 Task: Open Card Law Enforcement Conference Review in Board Product Marketing Plan Development to Workspace Cybersecurity Services and add a team member Softage.1@softage.net, a label Purple, a checklist Solidity Programming, an attachment from your google drive, a color Purple and finally, add a card description 'Conduct customer research for new customer support improvements' and a comment 'This task presents an opportunity to build strong relationships with our stakeholders and earn their trust.'. Add a start date 'Jan 05, 1900' with a due date 'Jan 12, 1900'
Action: Mouse moved to (928, 511)
Screenshot: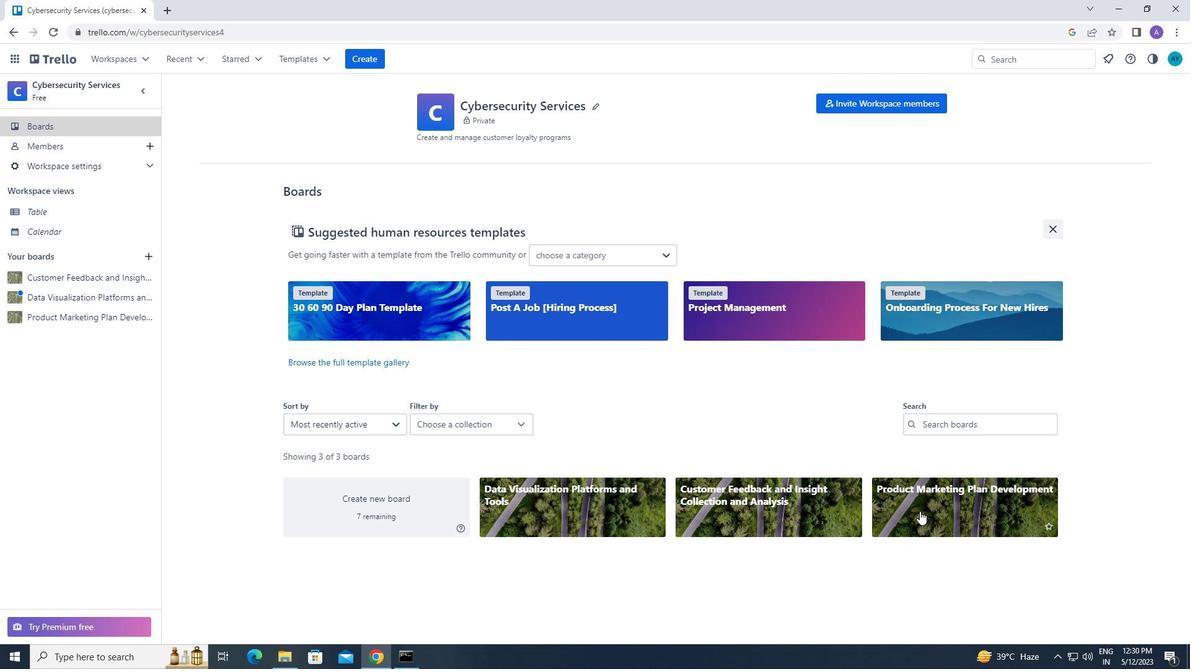 
Action: Mouse pressed left at (928, 511)
Screenshot: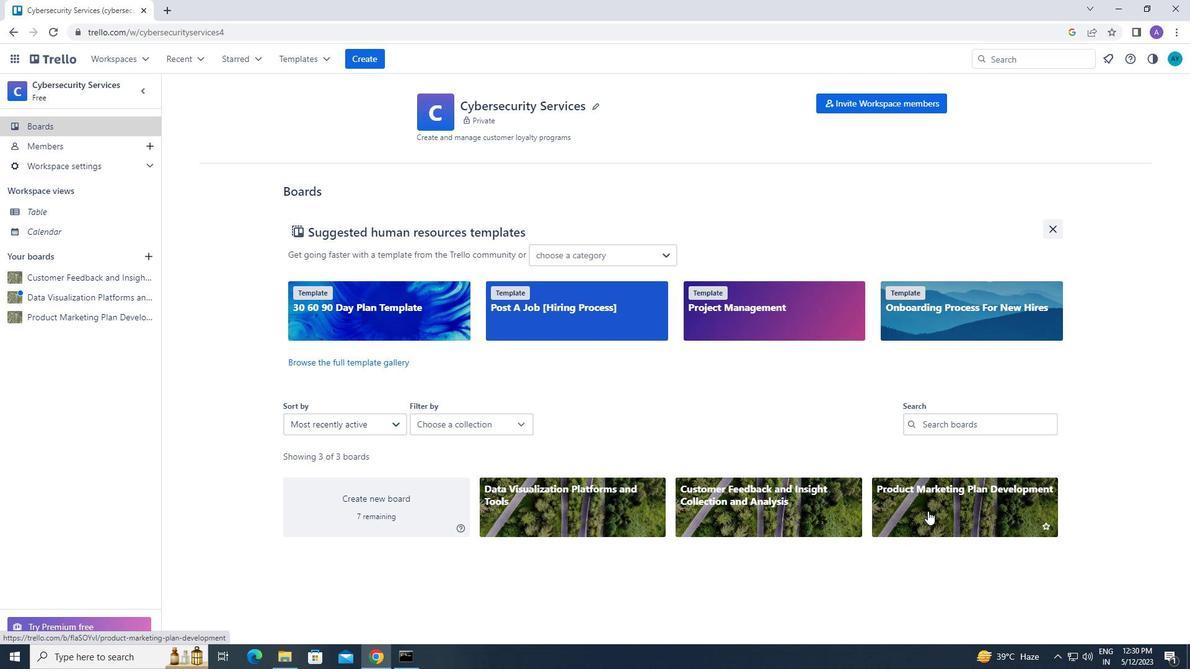 
Action: Mouse moved to (472, 157)
Screenshot: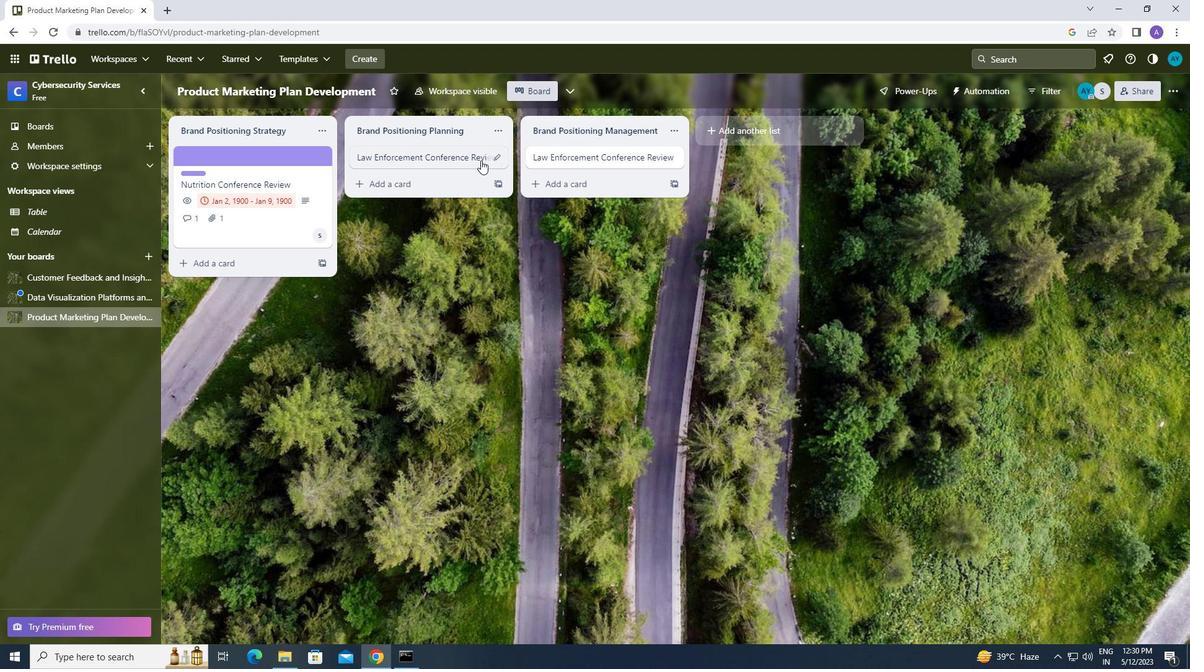 
Action: Mouse pressed left at (472, 157)
Screenshot: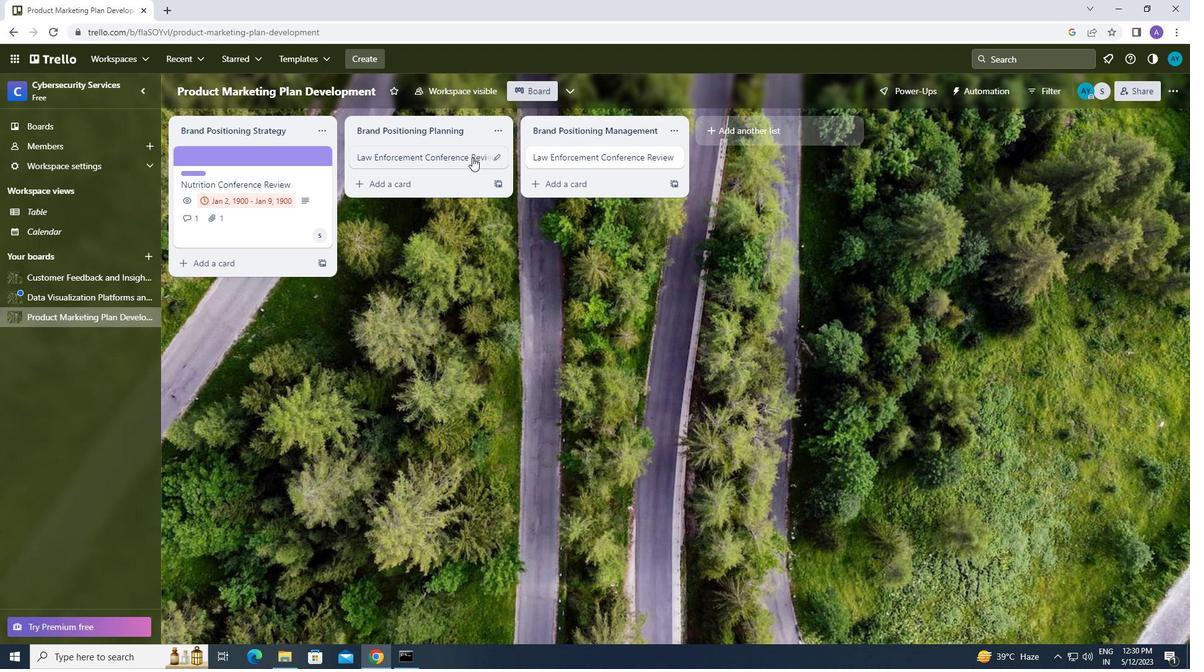 
Action: Mouse moved to (744, 199)
Screenshot: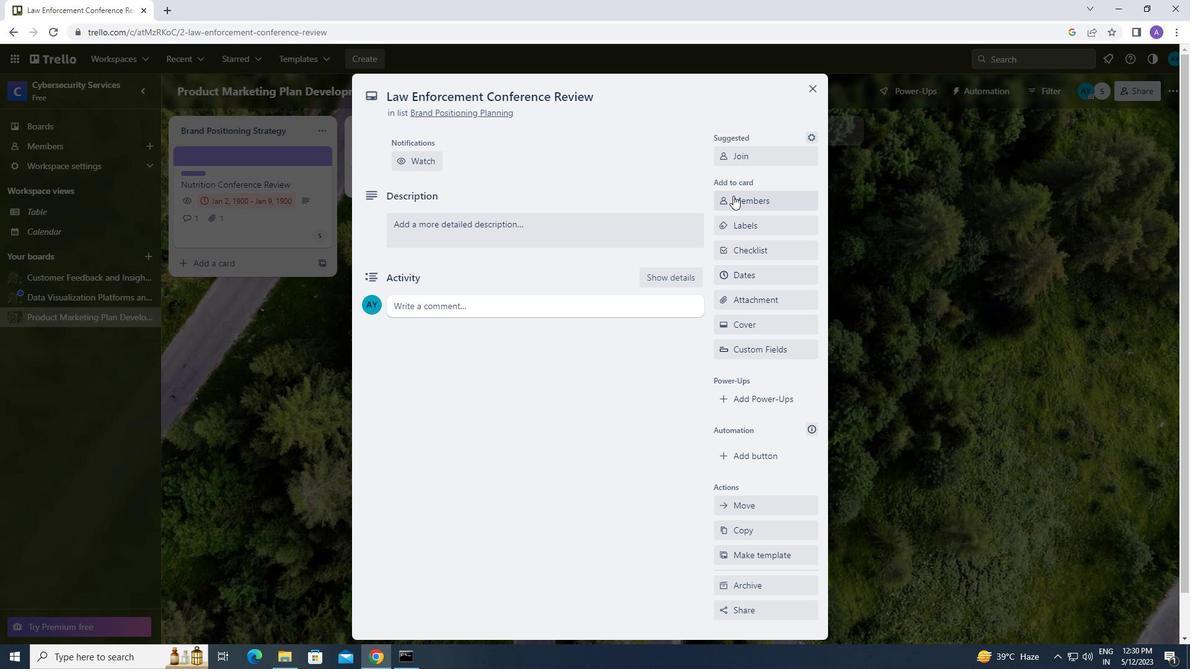 
Action: Mouse pressed left at (744, 199)
Screenshot: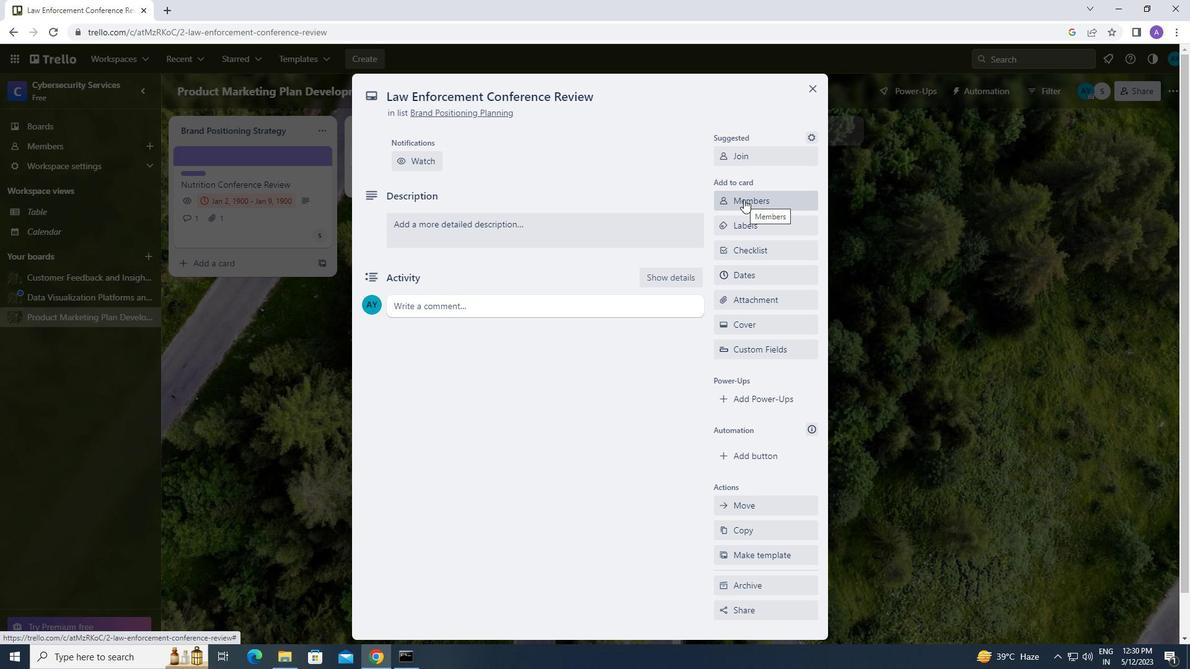 
Action: Mouse moved to (761, 259)
Screenshot: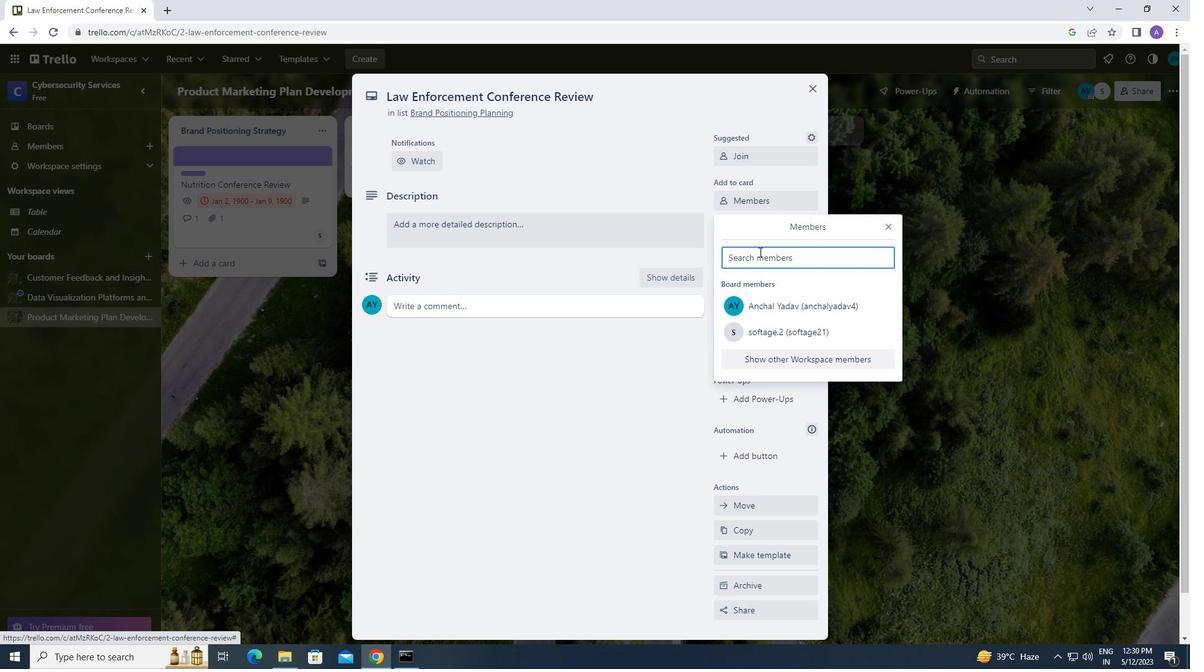 
Action: Mouse pressed left at (761, 259)
Screenshot: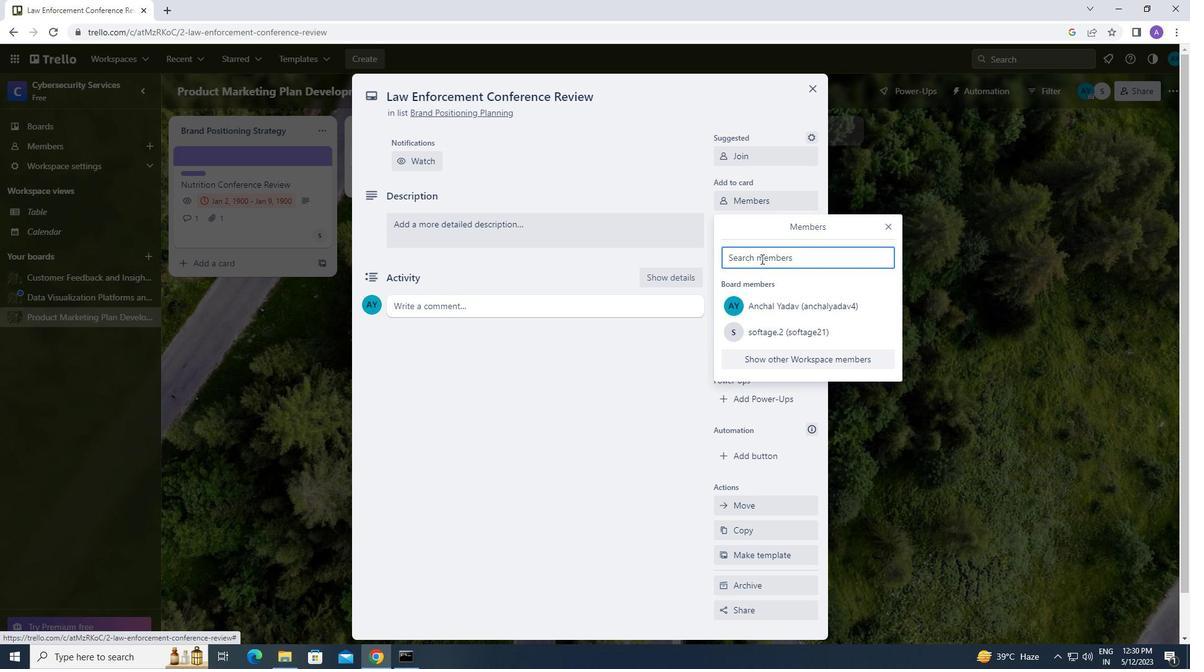 
Action: Key pressed <Key.caps_lock>s<Key.caps_lock>oftage.1<Key.shift_r>@softage.net
Screenshot: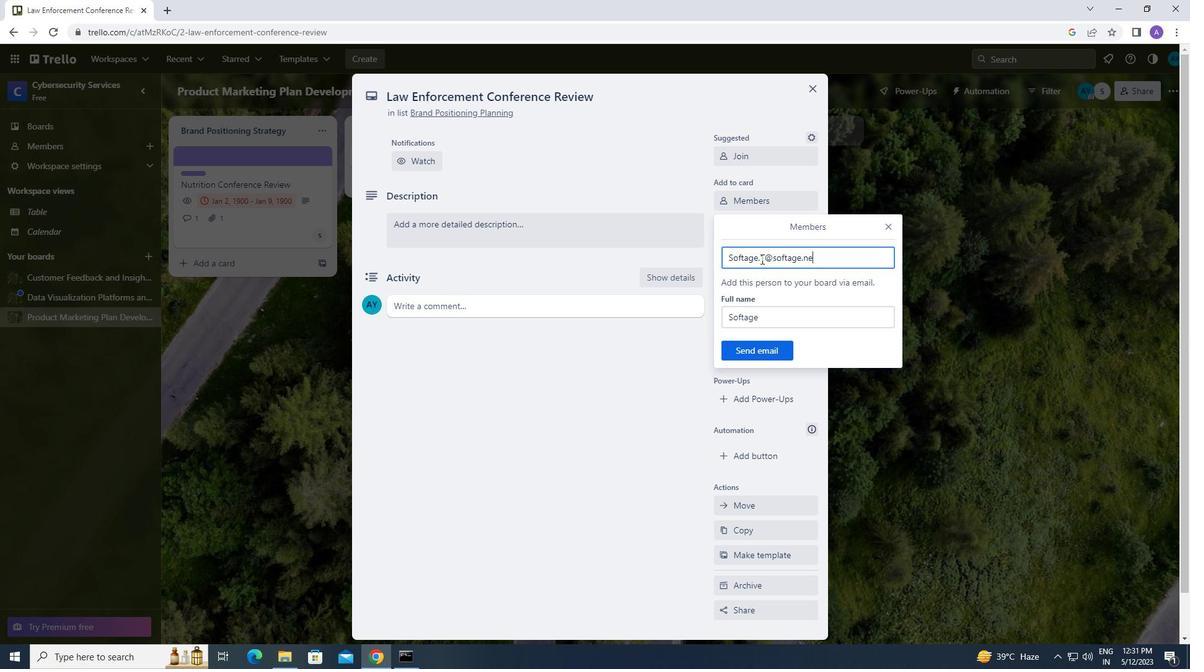 
Action: Mouse moved to (772, 351)
Screenshot: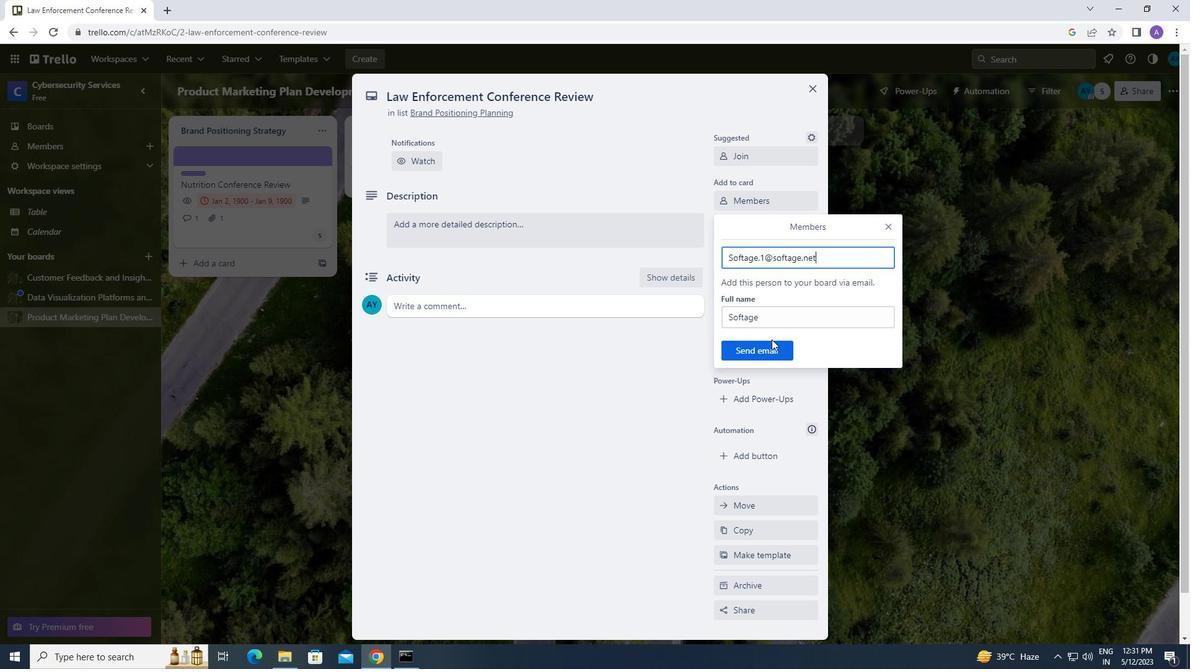 
Action: Mouse pressed left at (772, 351)
Screenshot: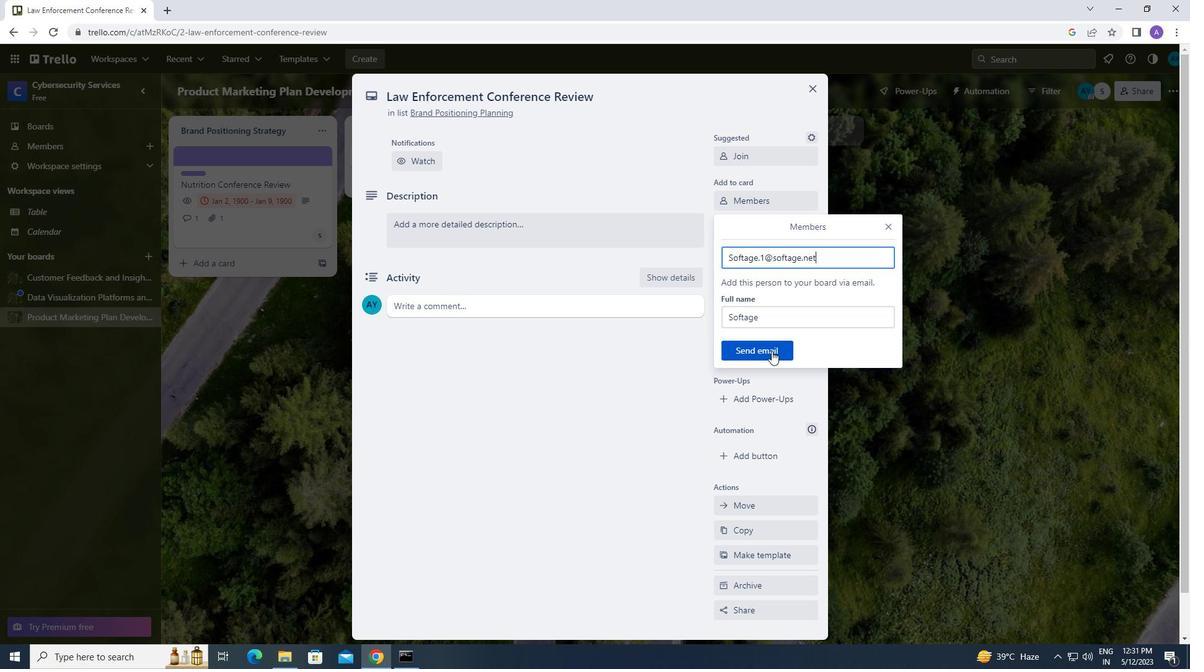 
Action: Mouse moved to (759, 352)
Screenshot: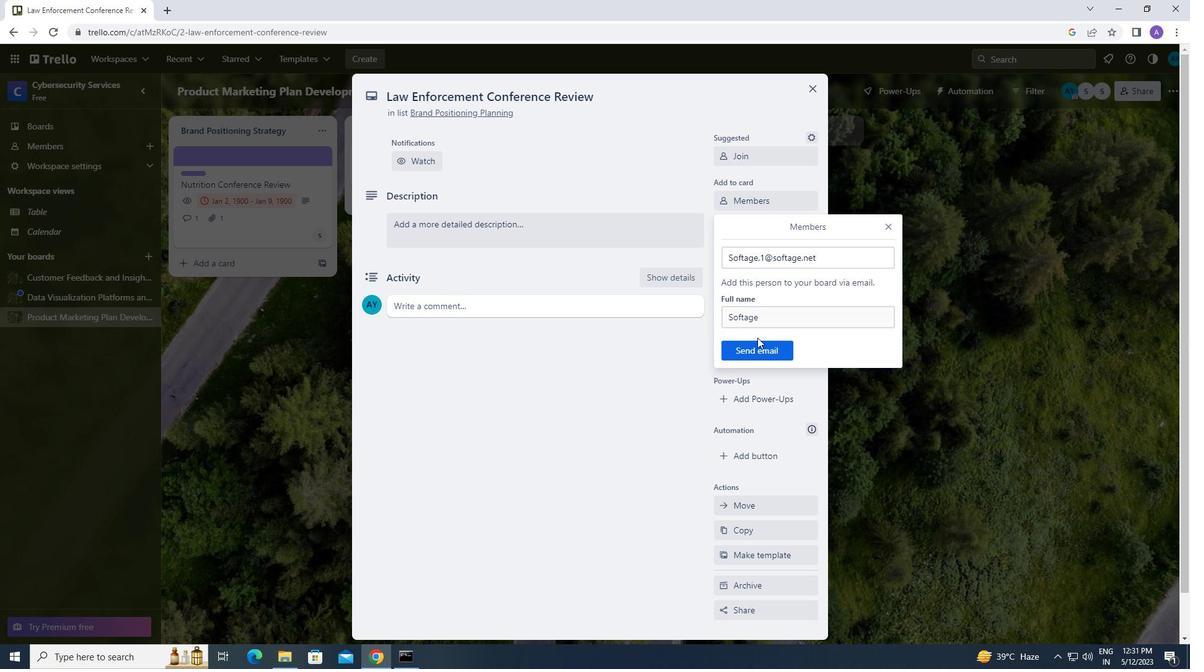 
Action: Mouse pressed left at (759, 352)
Screenshot: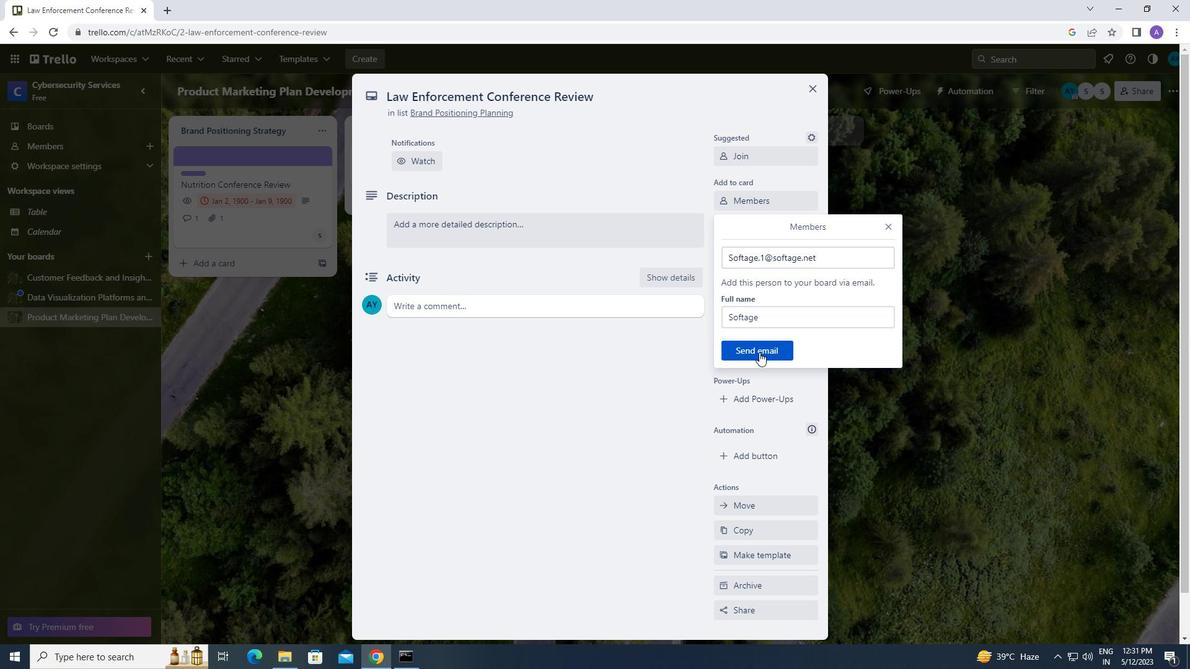 
Action: Mouse moved to (751, 220)
Screenshot: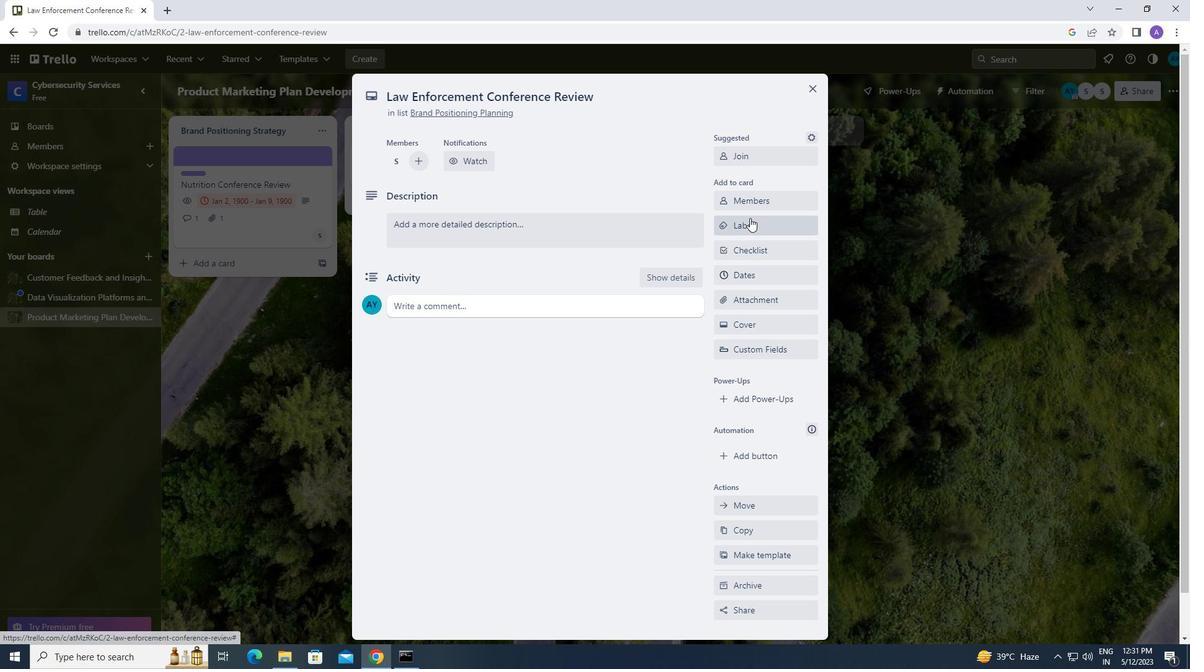 
Action: Mouse pressed left at (751, 220)
Screenshot: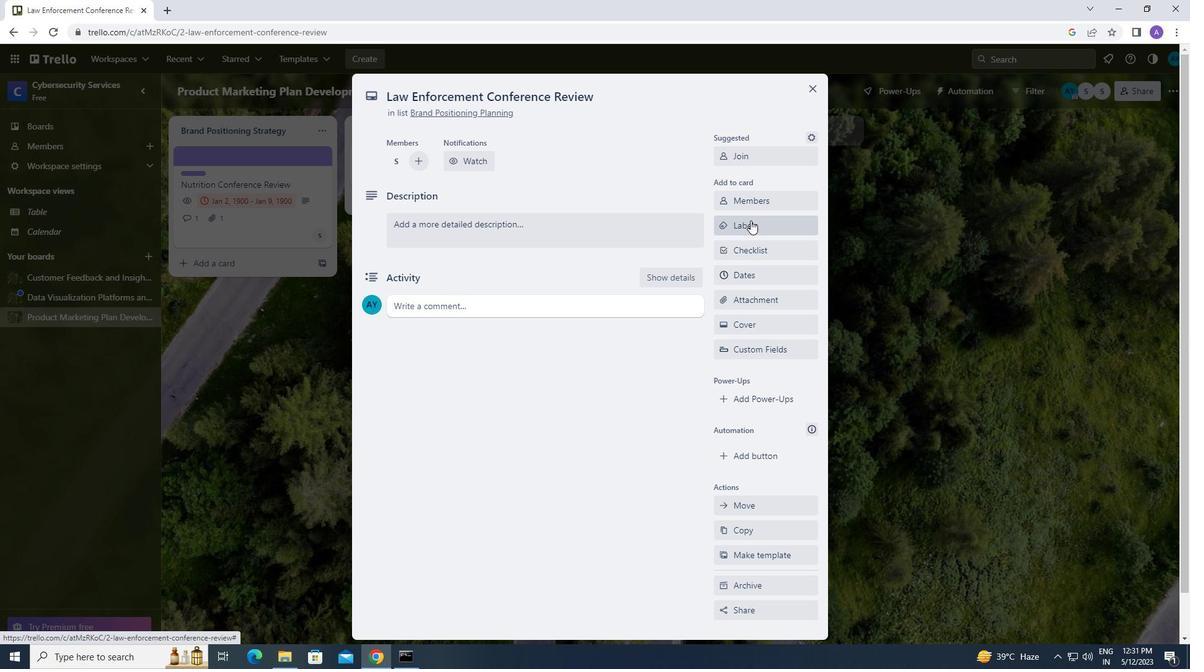 
Action: Mouse moved to (806, 465)
Screenshot: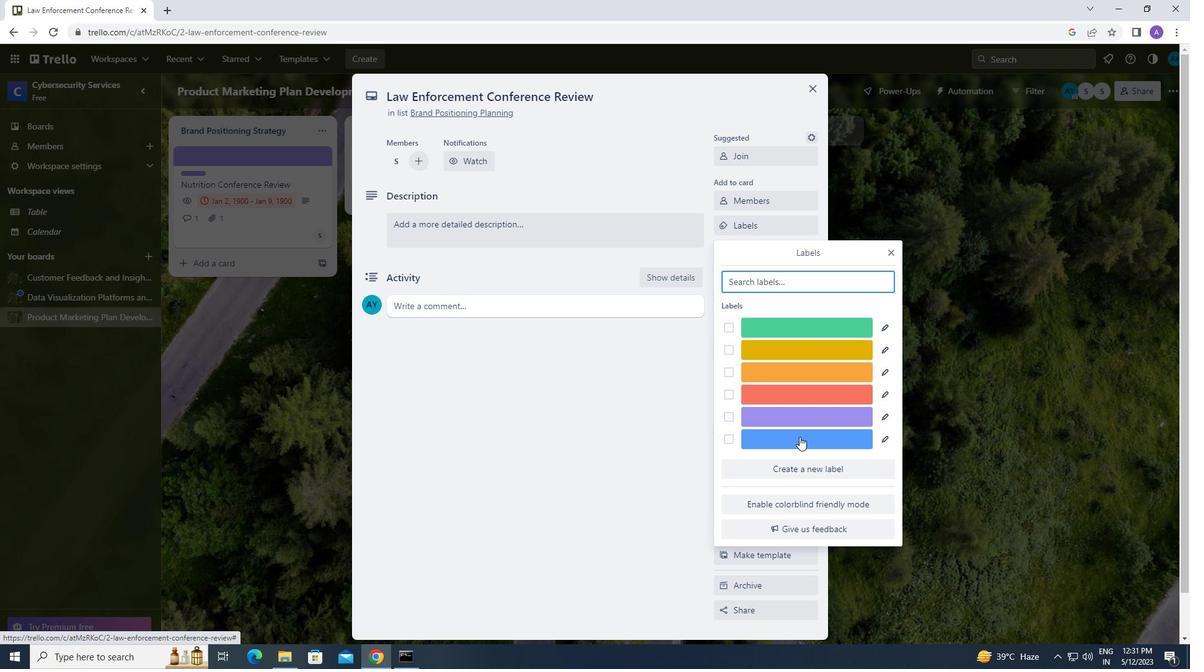 
Action: Mouse pressed left at (806, 465)
Screenshot: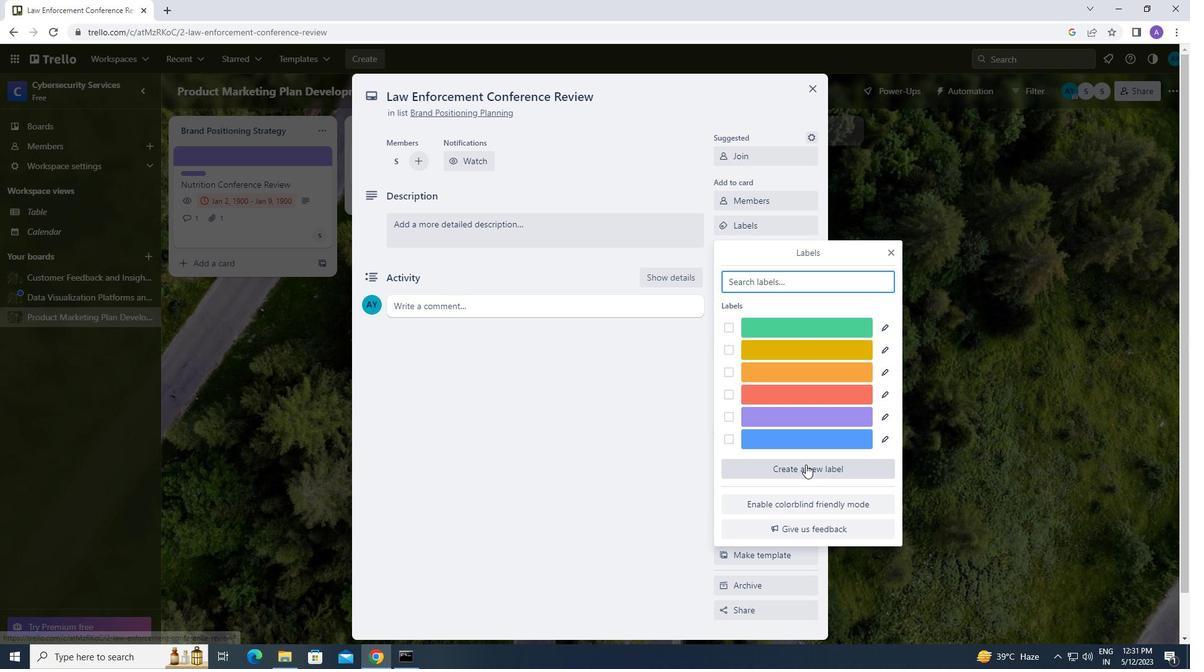 
Action: Mouse moved to (885, 433)
Screenshot: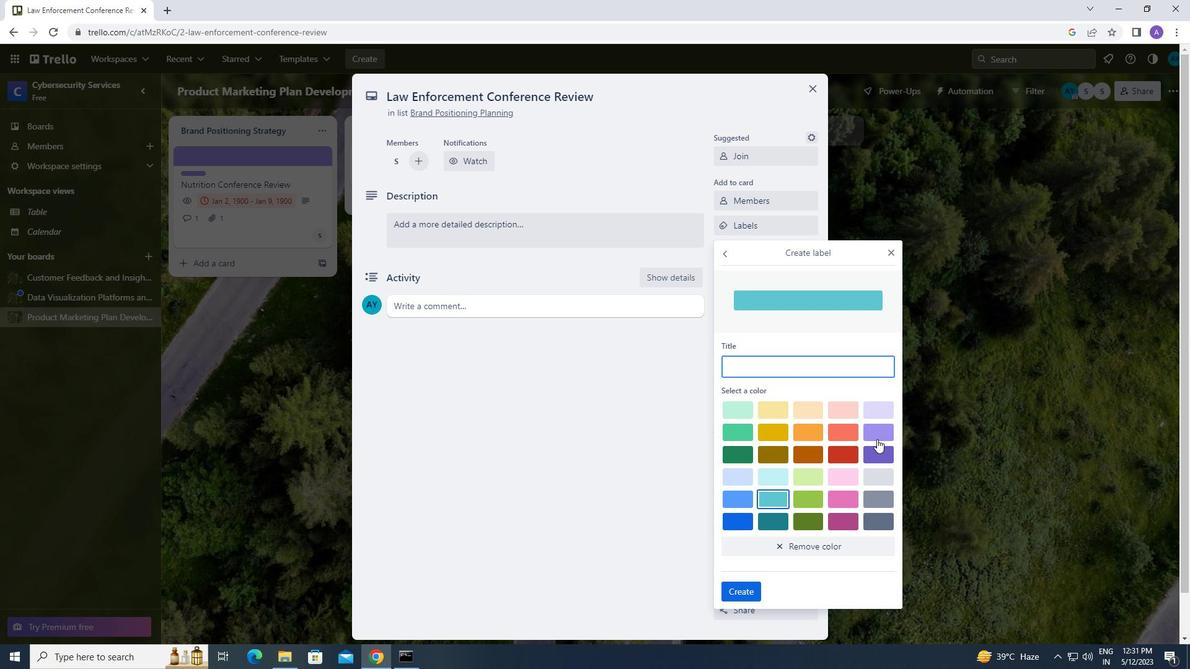 
Action: Mouse pressed left at (885, 433)
Screenshot: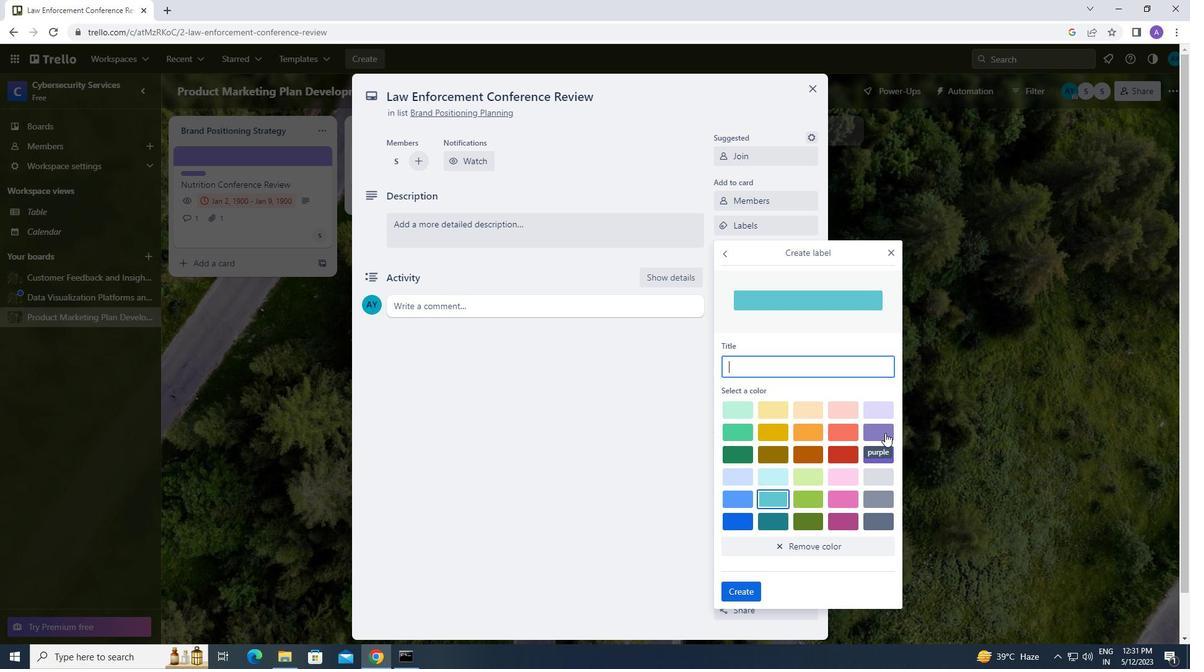 
Action: Mouse moved to (742, 588)
Screenshot: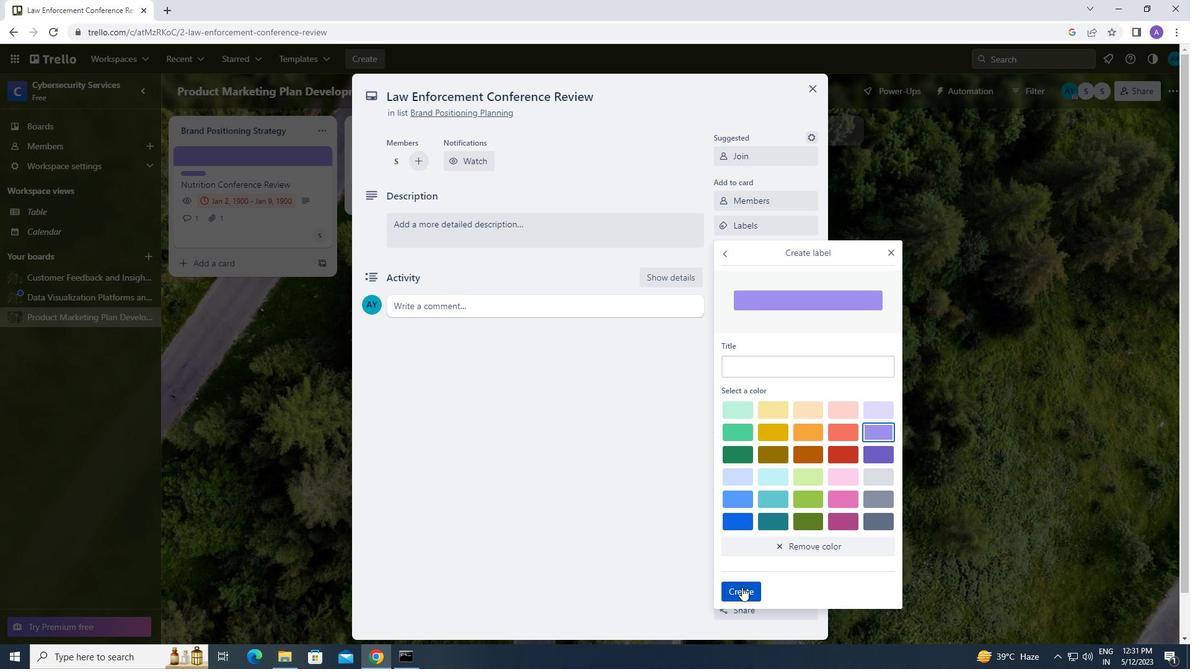 
Action: Mouse pressed left at (742, 588)
Screenshot: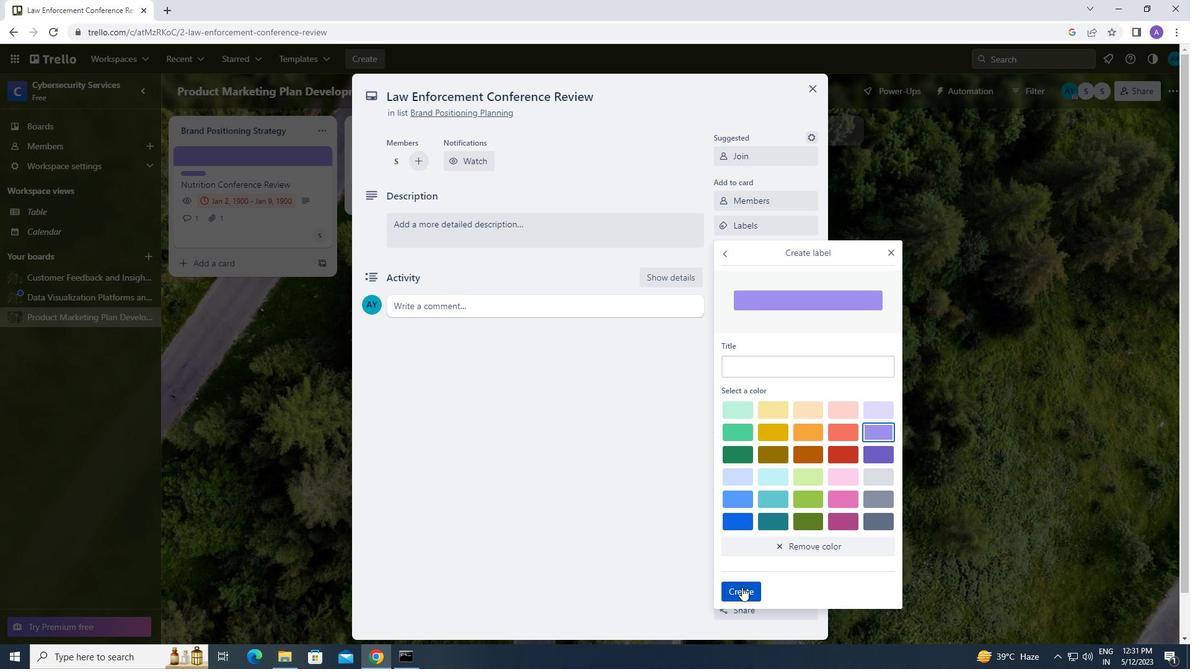 
Action: Mouse moved to (894, 252)
Screenshot: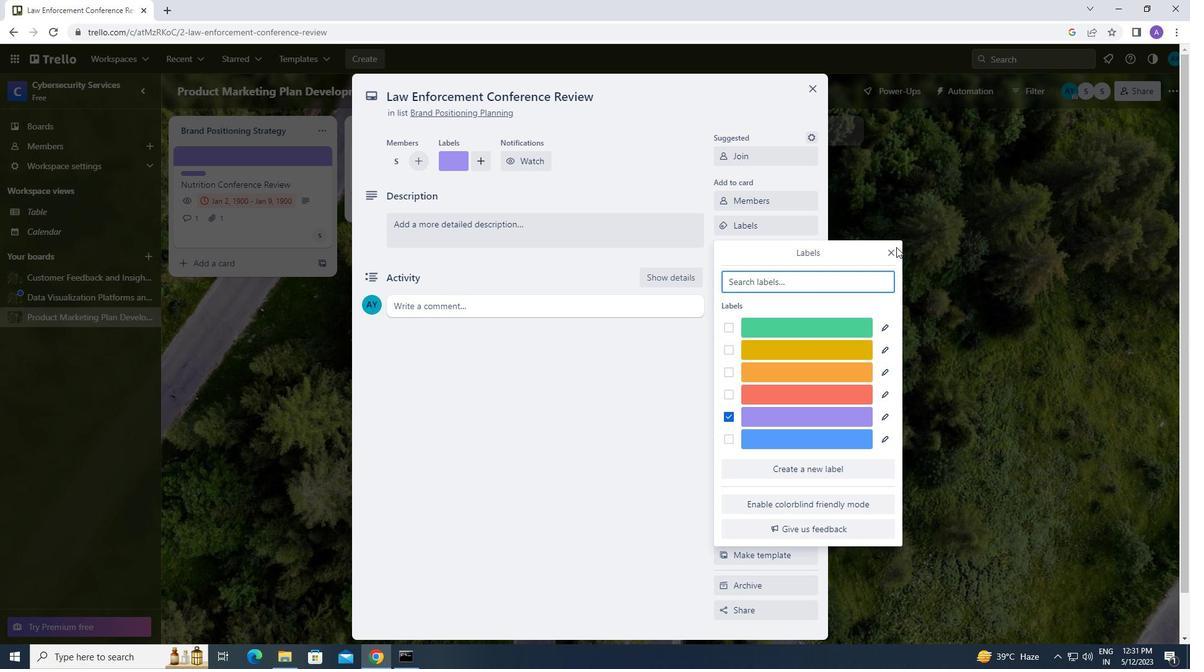
Action: Mouse pressed left at (894, 252)
Screenshot: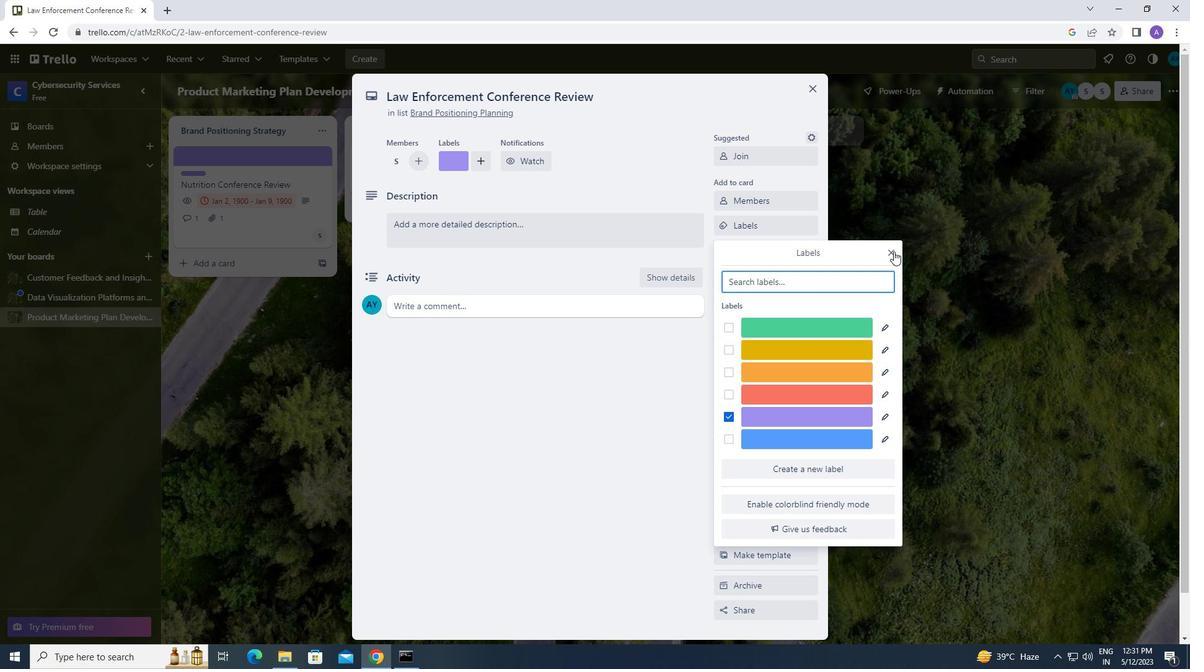 
Action: Mouse moved to (781, 251)
Screenshot: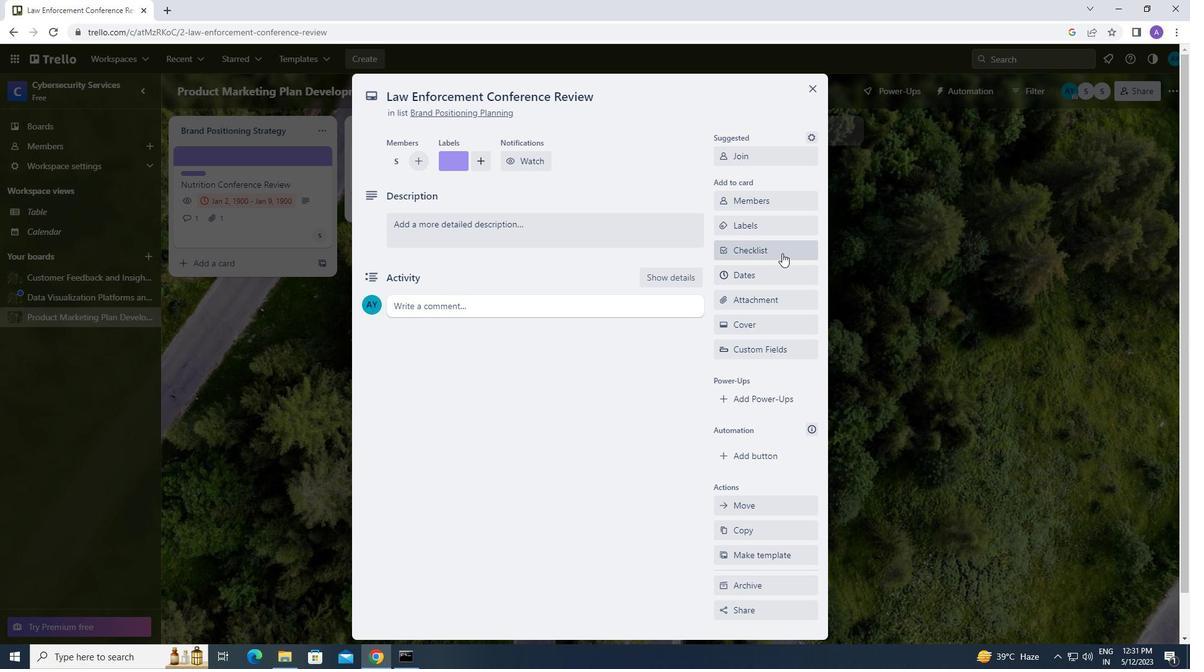 
Action: Mouse pressed left at (781, 251)
Screenshot: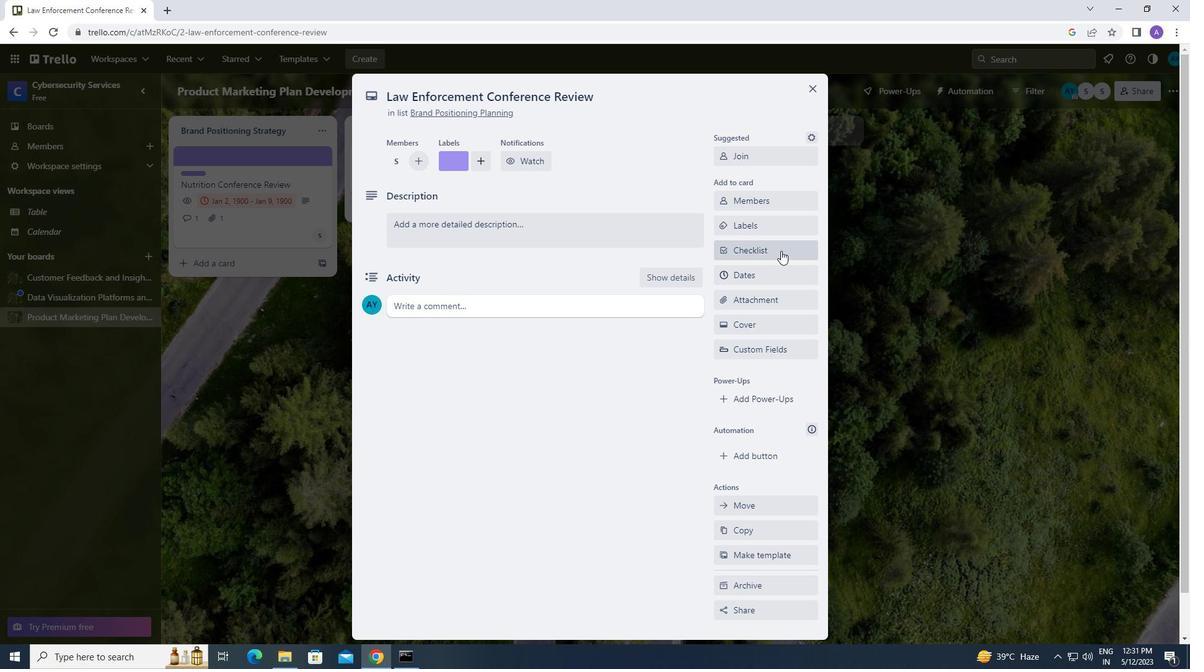 
Action: Mouse moved to (778, 323)
Screenshot: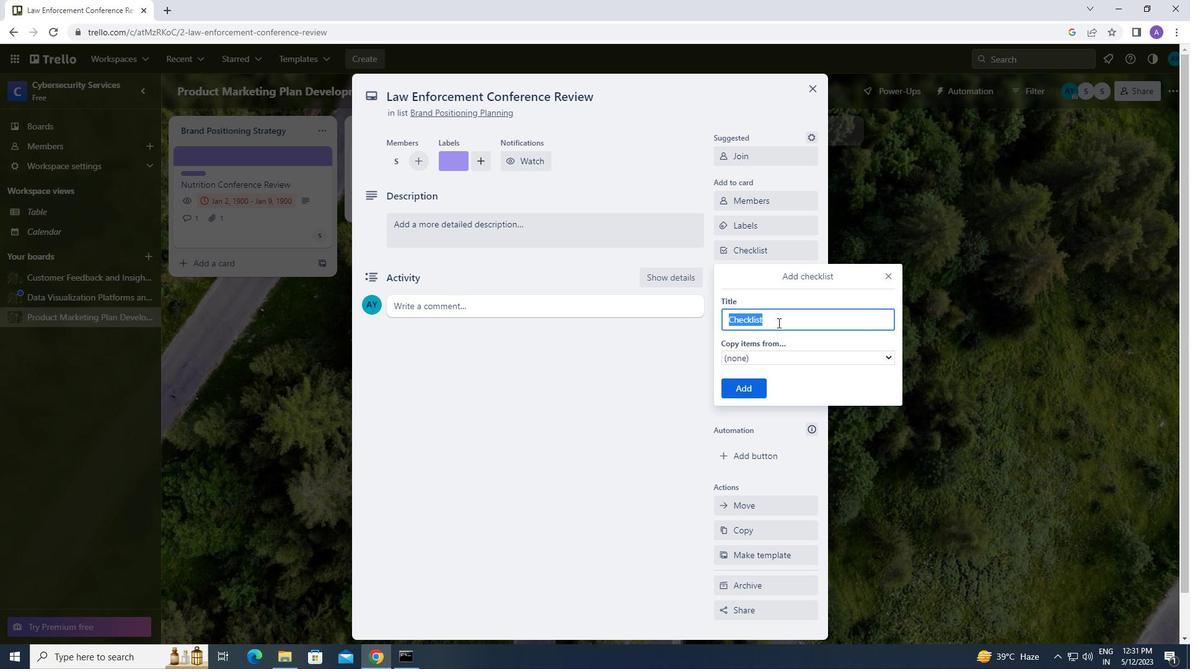 
Action: Key pressed <Key.caps_lock>s<Key.caps_lock>olidity<Key.space><Key.caps_lock>p<Key.caps_lock>rogramming
Screenshot: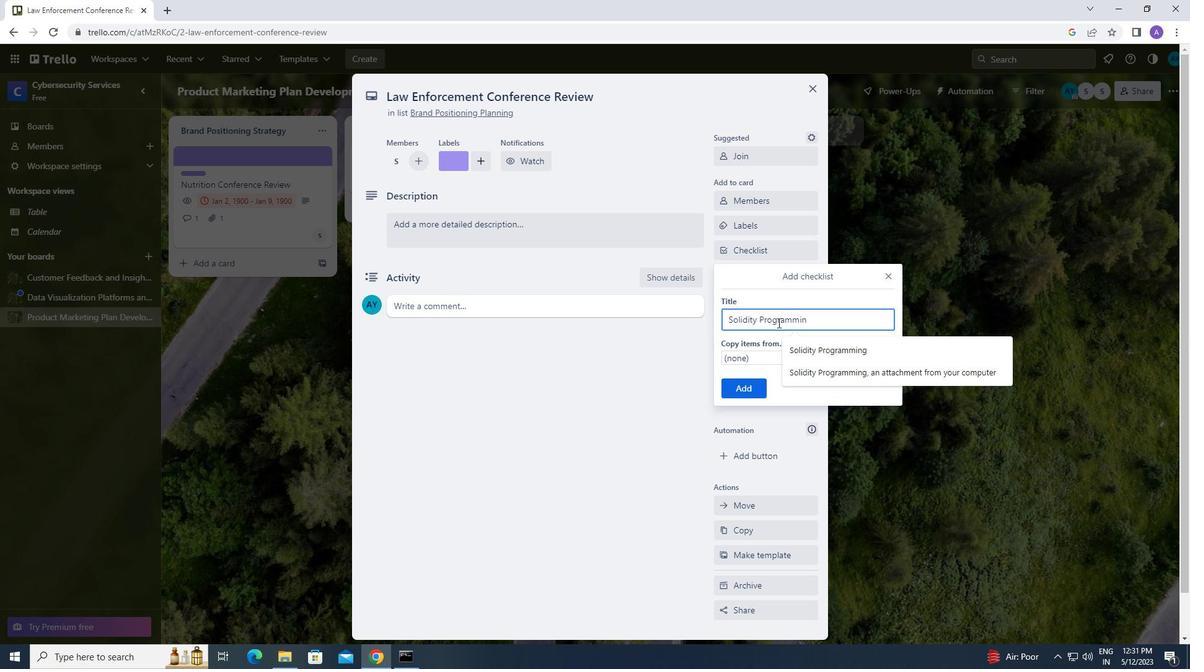 
Action: Mouse moved to (751, 393)
Screenshot: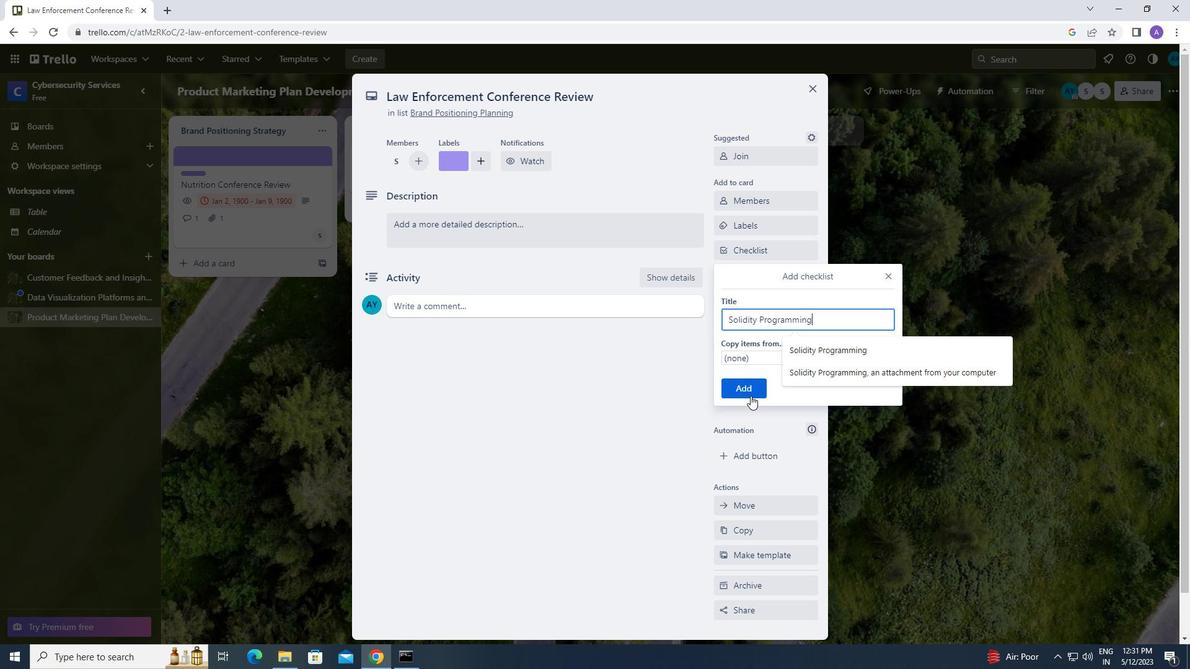 
Action: Mouse pressed left at (751, 393)
Screenshot: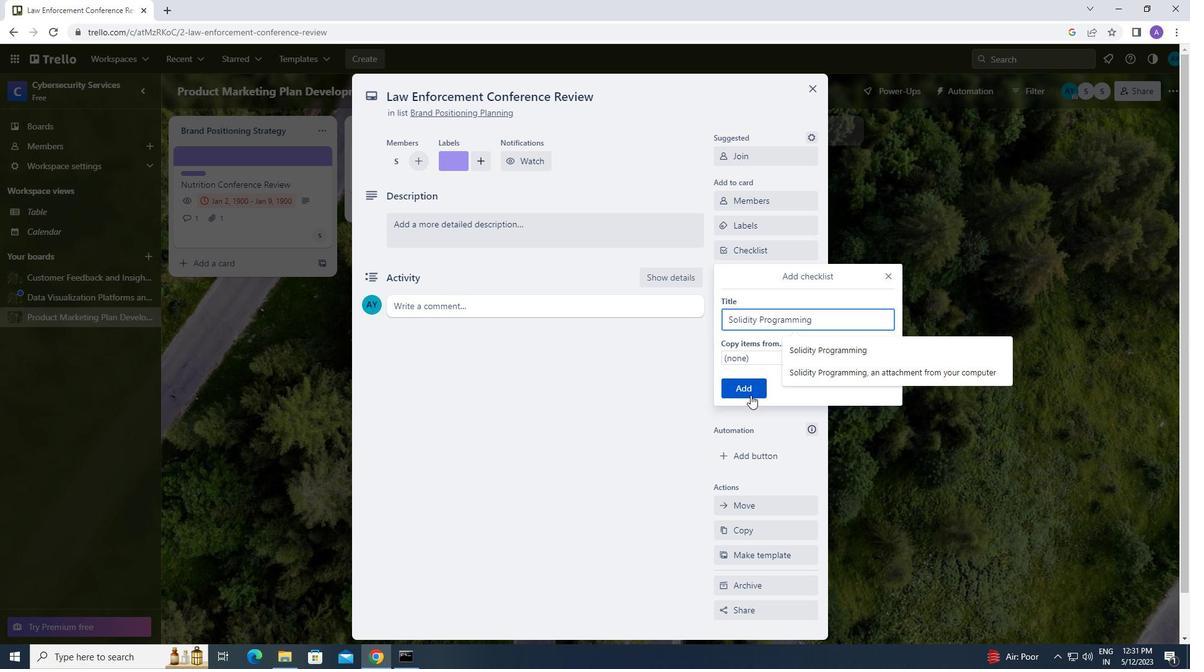 
Action: Mouse moved to (756, 302)
Screenshot: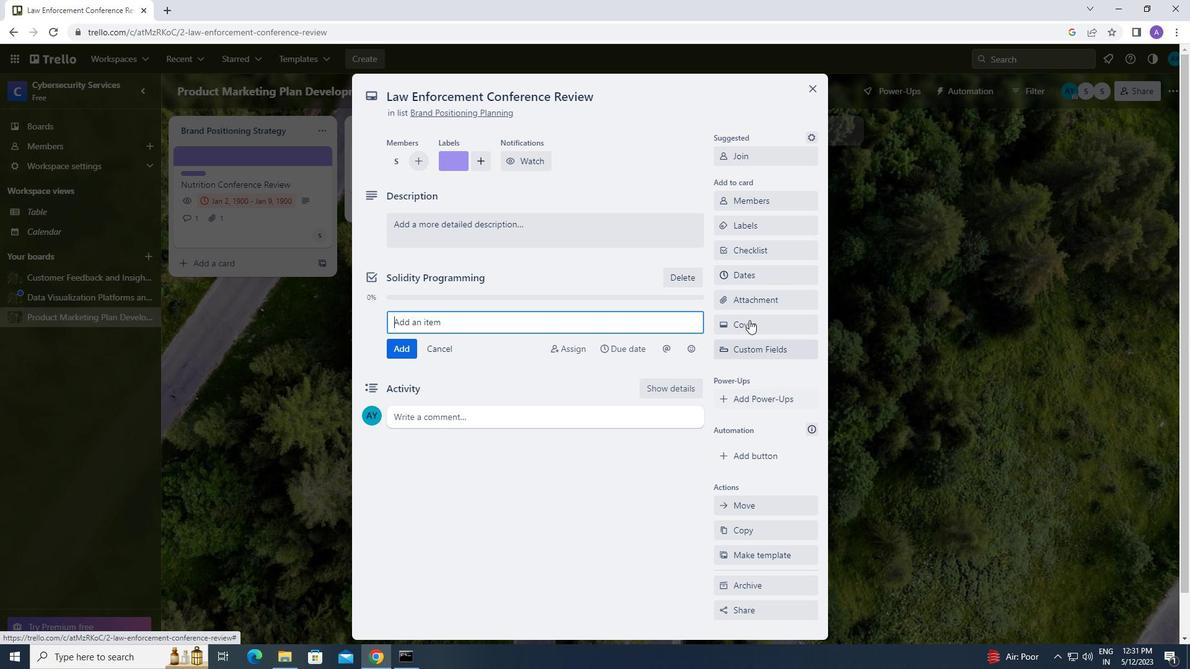 
Action: Mouse pressed left at (756, 302)
Screenshot: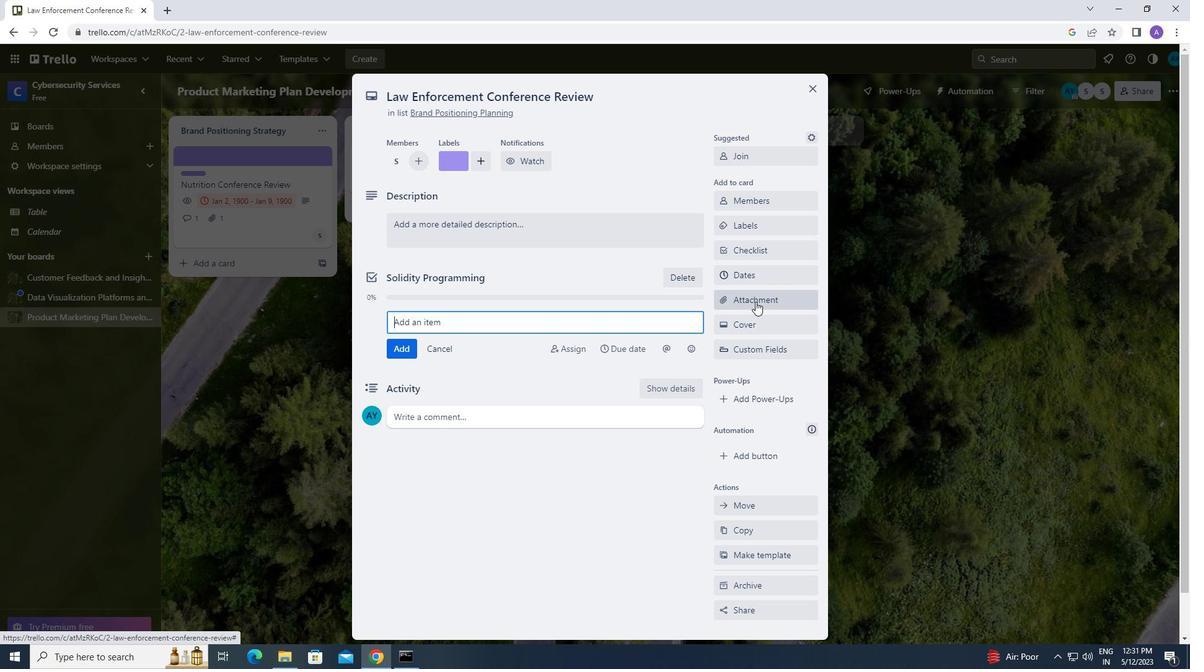 
Action: Mouse moved to (756, 397)
Screenshot: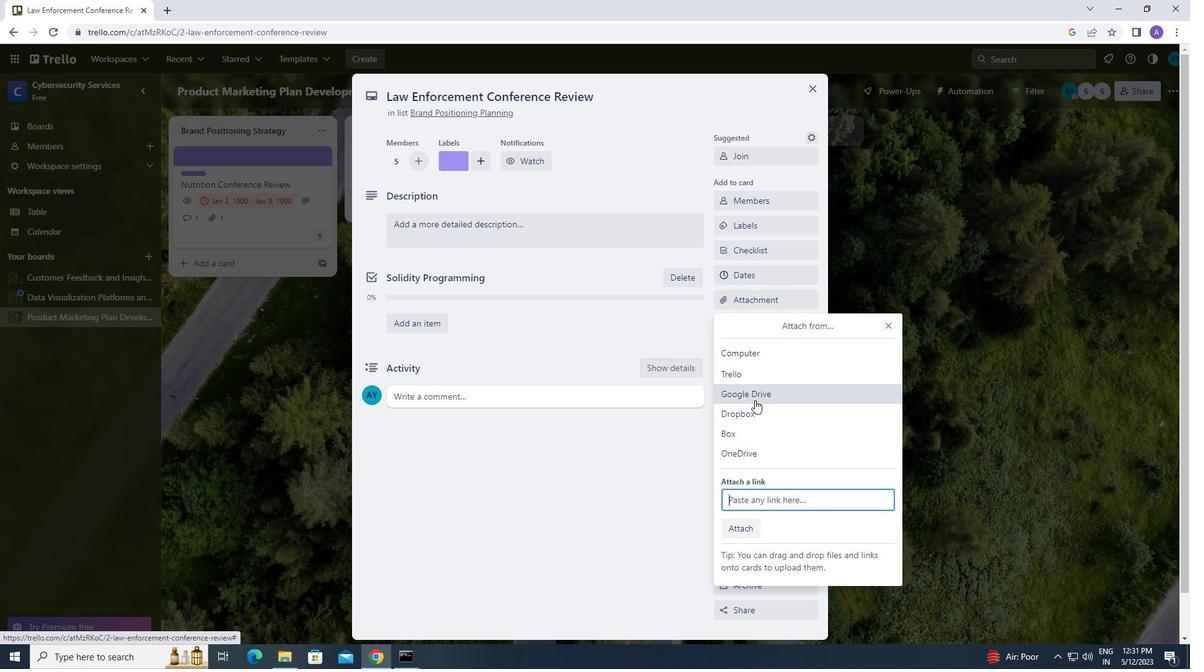 
Action: Mouse pressed left at (756, 397)
Screenshot: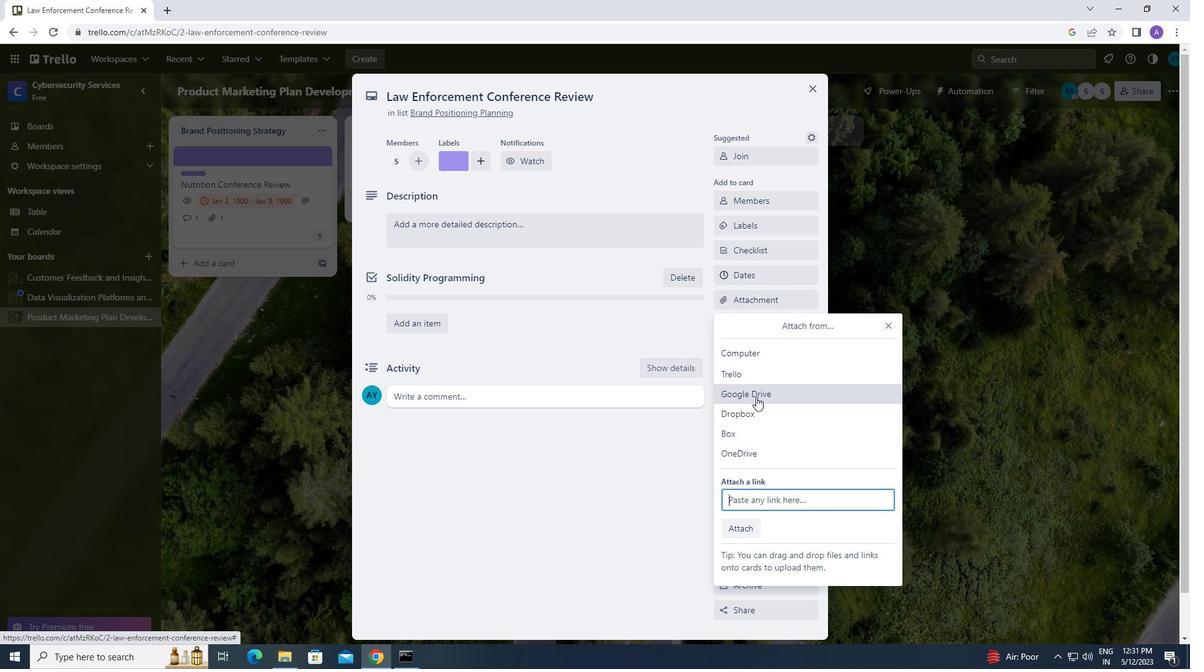 
Action: Mouse moved to (334, 341)
Screenshot: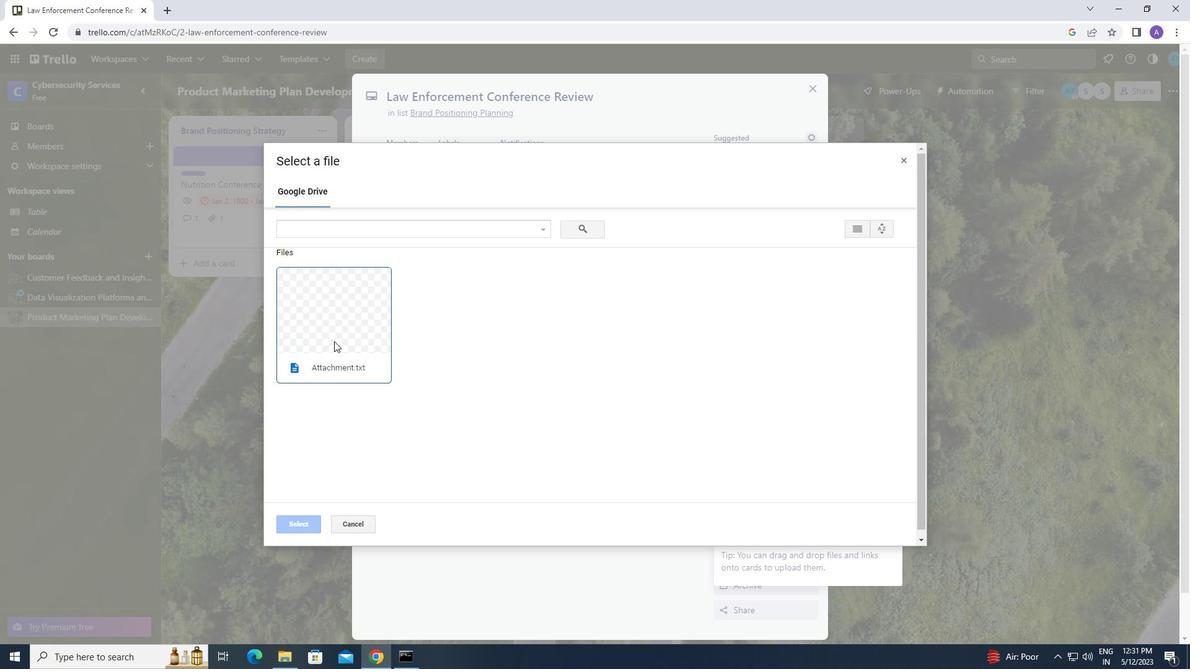 
Action: Mouse pressed left at (334, 341)
Screenshot: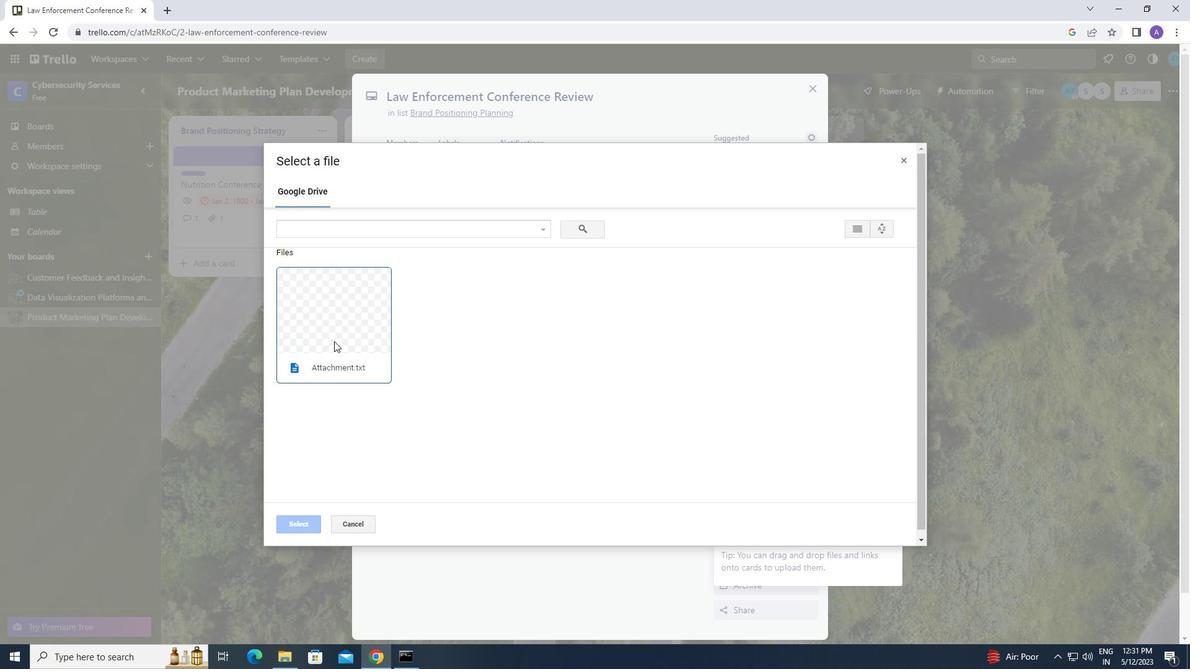 
Action: Mouse moved to (300, 524)
Screenshot: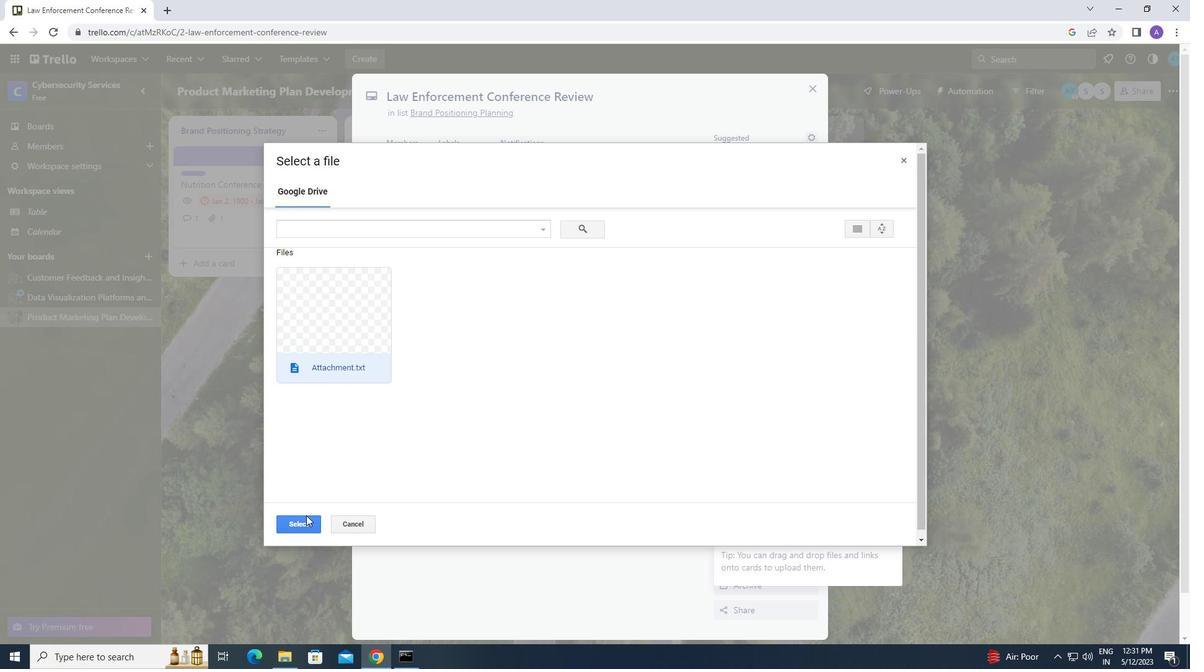 
Action: Mouse pressed left at (300, 524)
Screenshot: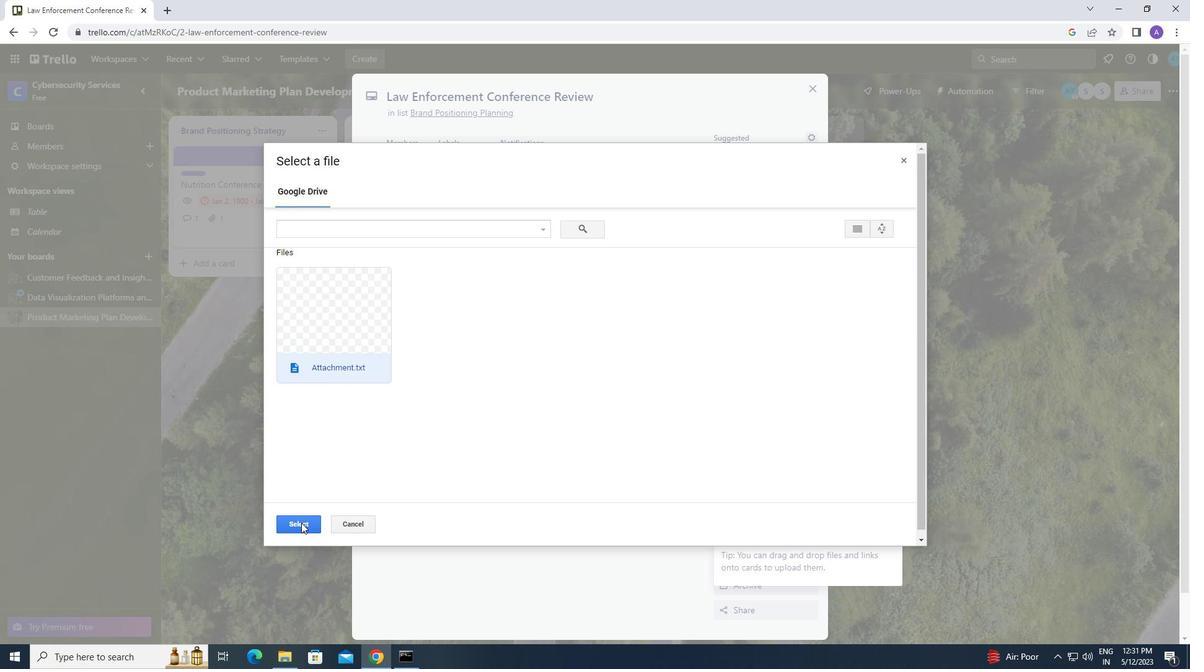 
Action: Mouse moved to (770, 323)
Screenshot: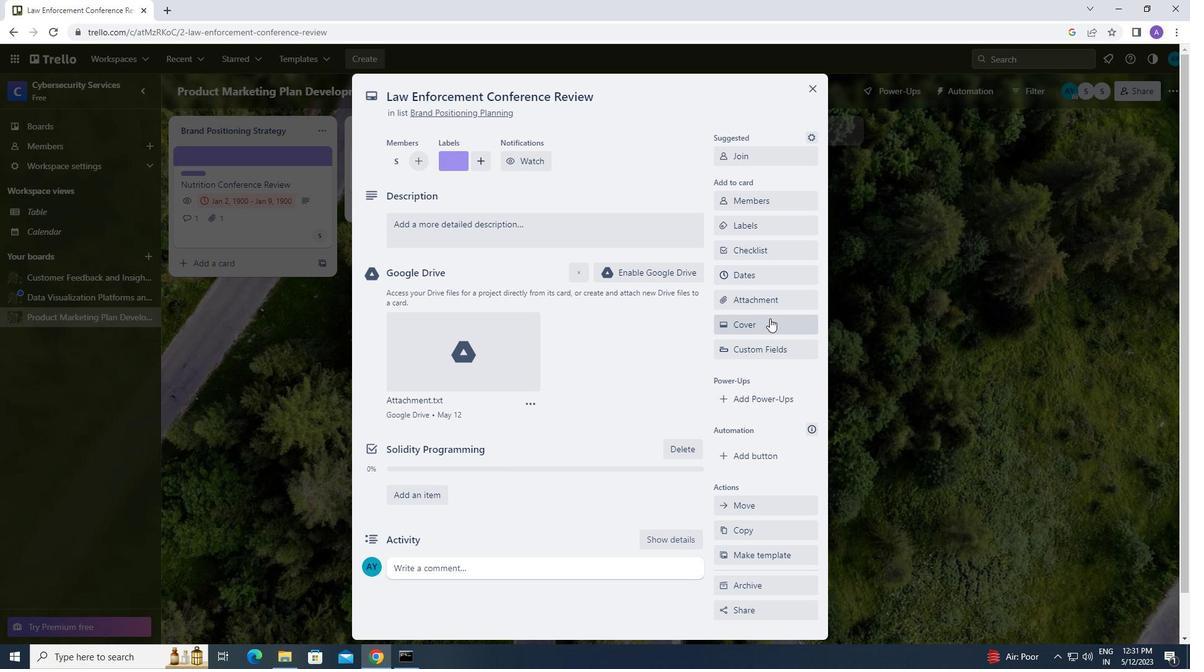 
Action: Mouse pressed left at (770, 323)
Screenshot: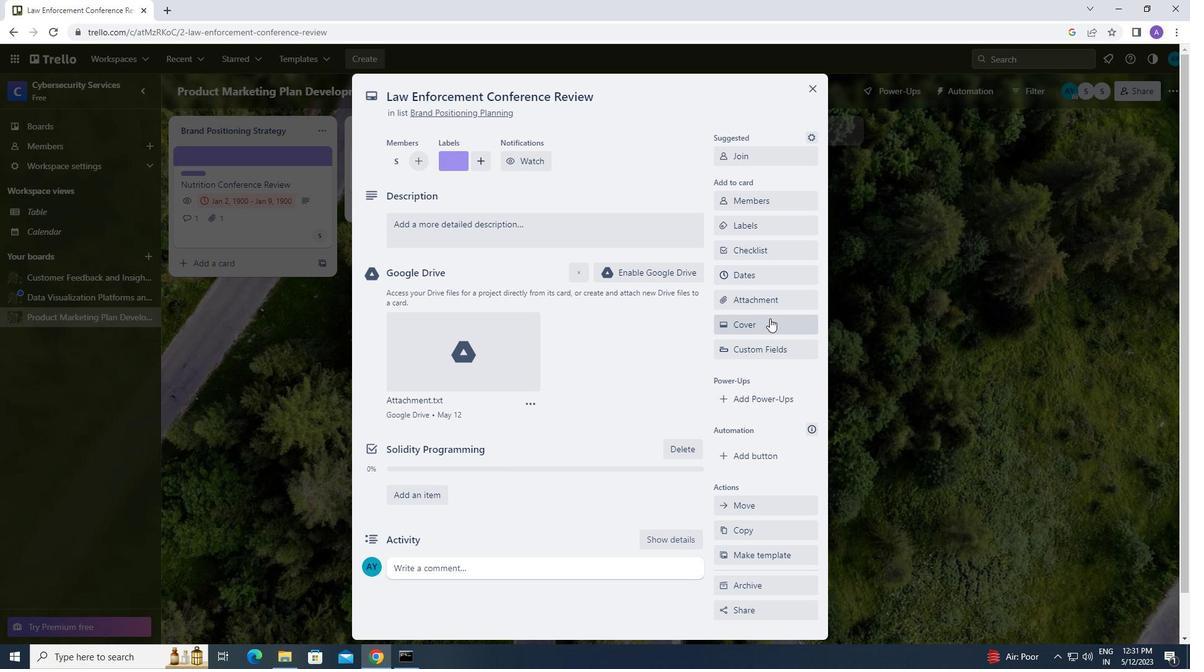 
Action: Mouse moved to (874, 392)
Screenshot: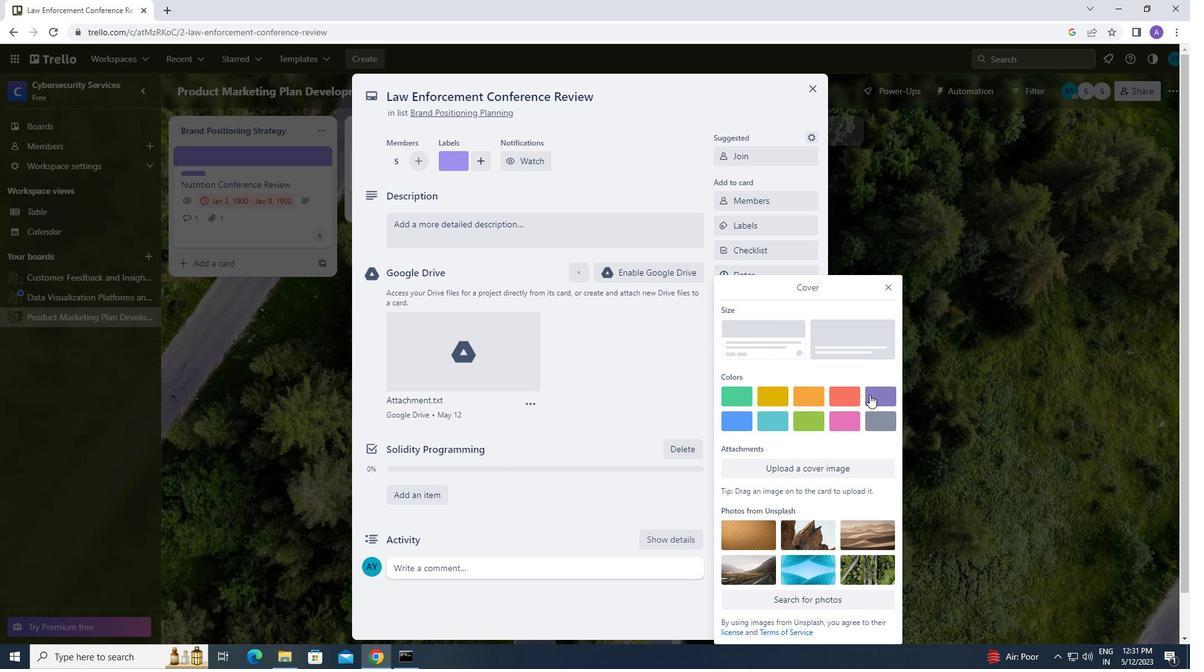 
Action: Mouse pressed left at (874, 392)
Screenshot: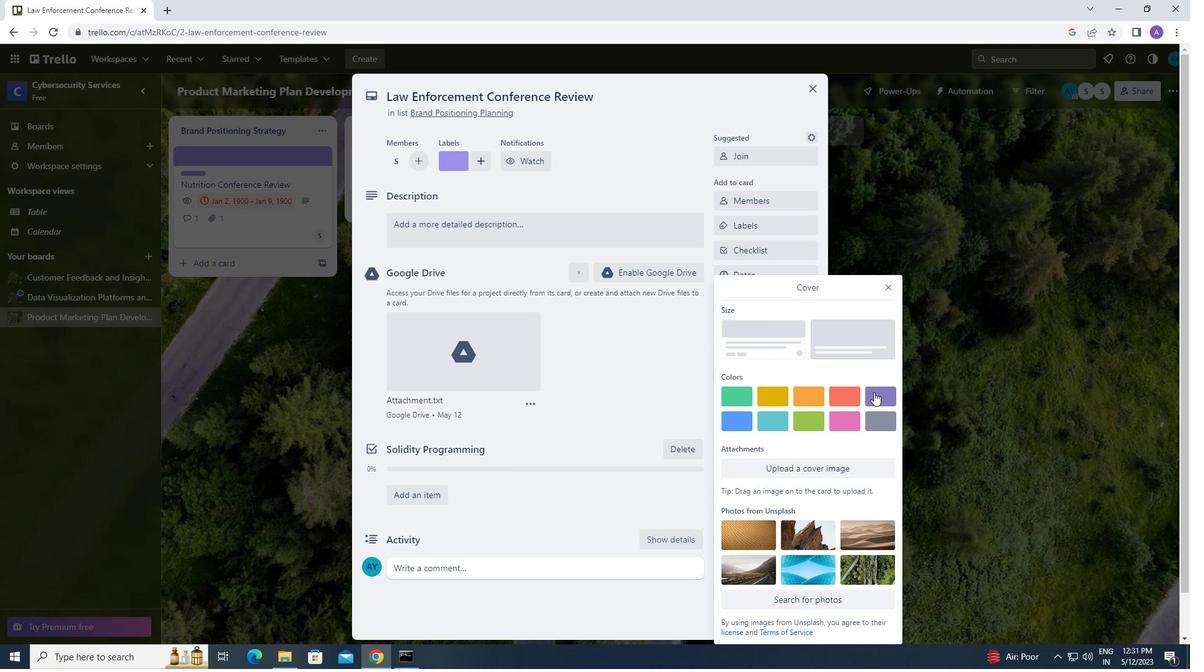 
Action: Mouse moved to (884, 261)
Screenshot: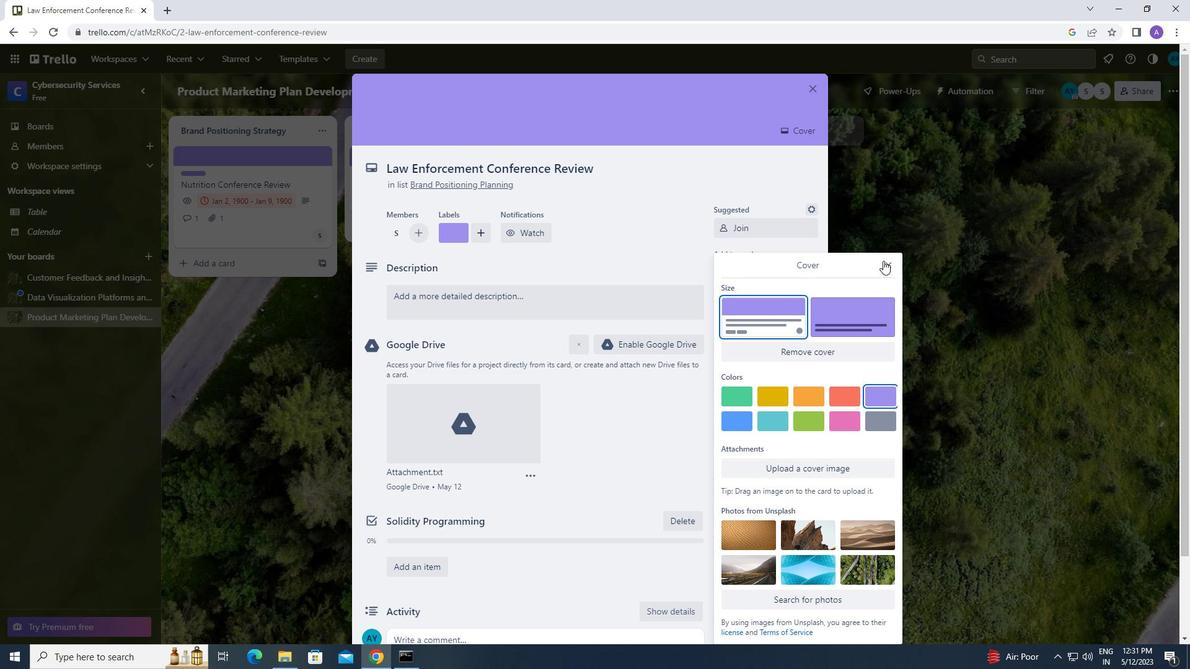 
Action: Mouse pressed left at (884, 261)
Screenshot: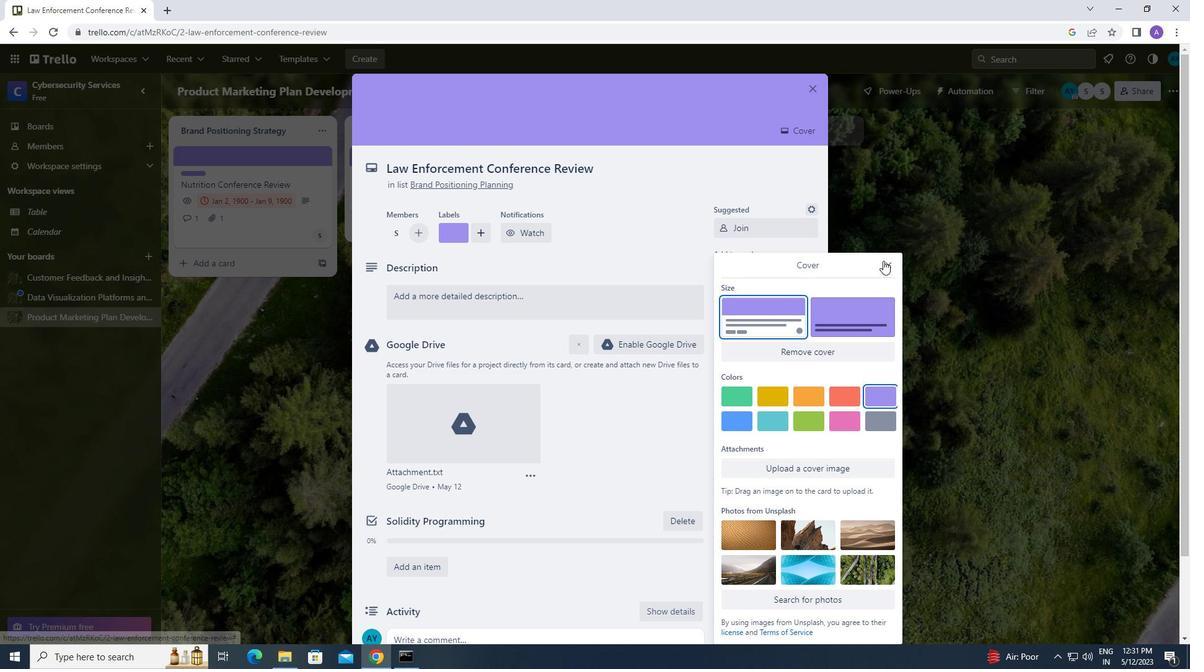 
Action: Mouse moved to (545, 302)
Screenshot: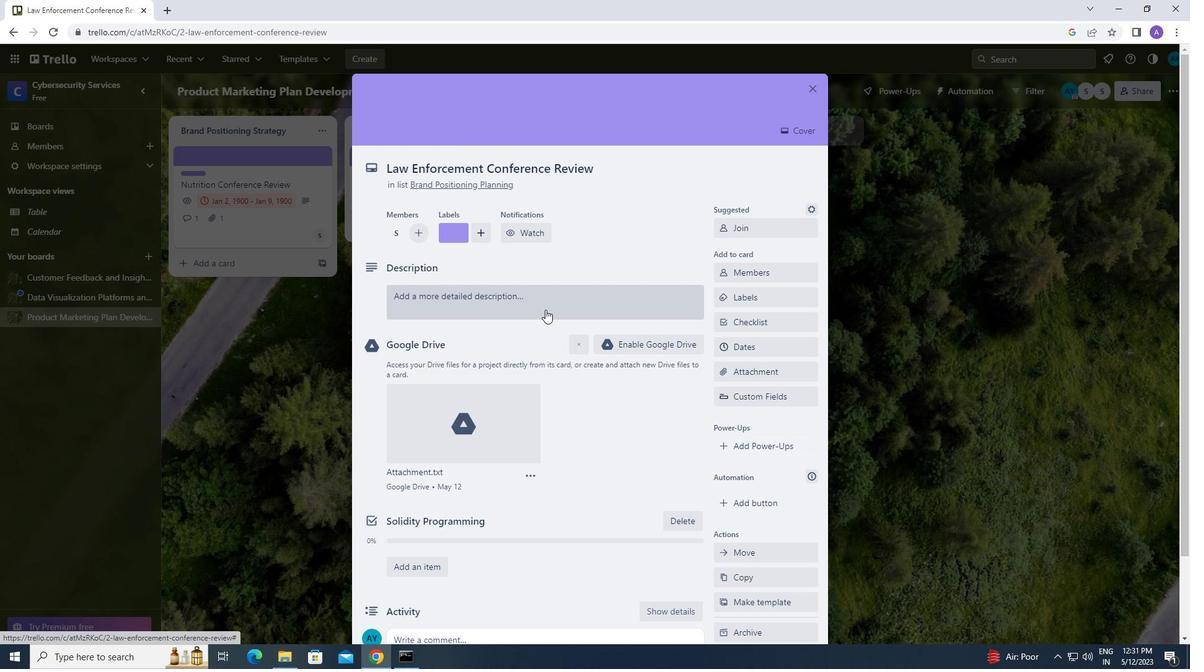 
Action: Mouse pressed left at (545, 302)
Screenshot: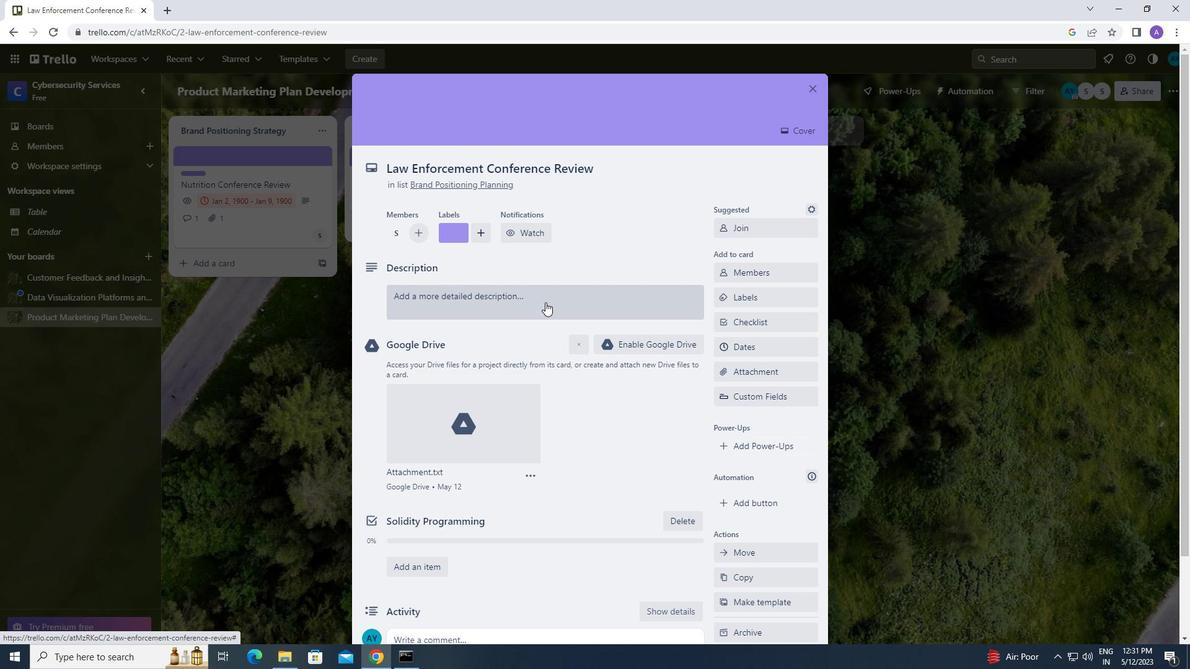 
Action: Mouse moved to (508, 354)
Screenshot: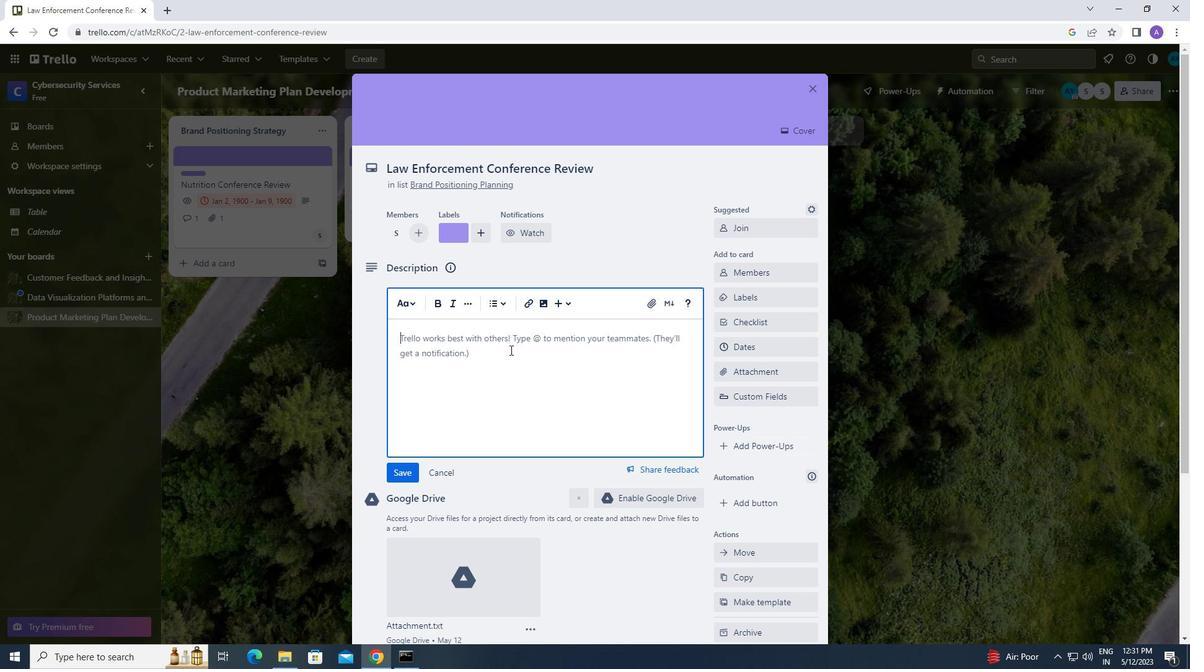 
Action: Mouse pressed left at (508, 354)
Screenshot: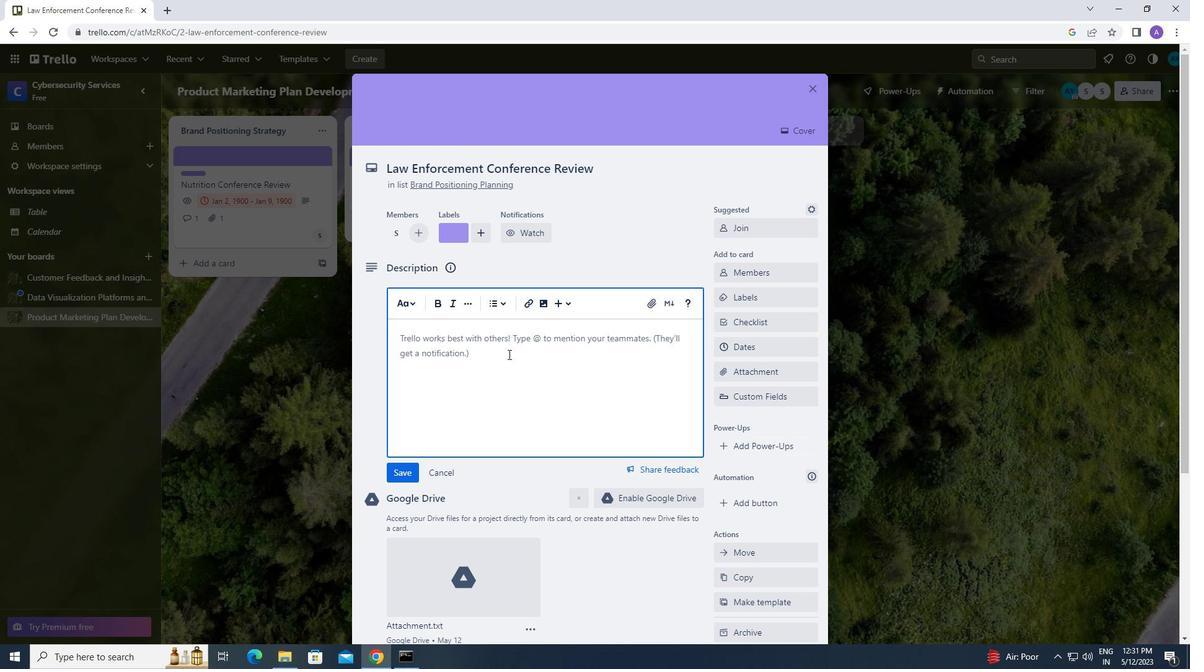 
Action: Key pressed <Key.caps_lock>co<Key.backspace><Key.caps_lock>onduct<Key.space>customer<Key.space>research<Key.space>for<Key.space>new<Key.space>customer<Key.space>support<Key.space>improvements
Screenshot: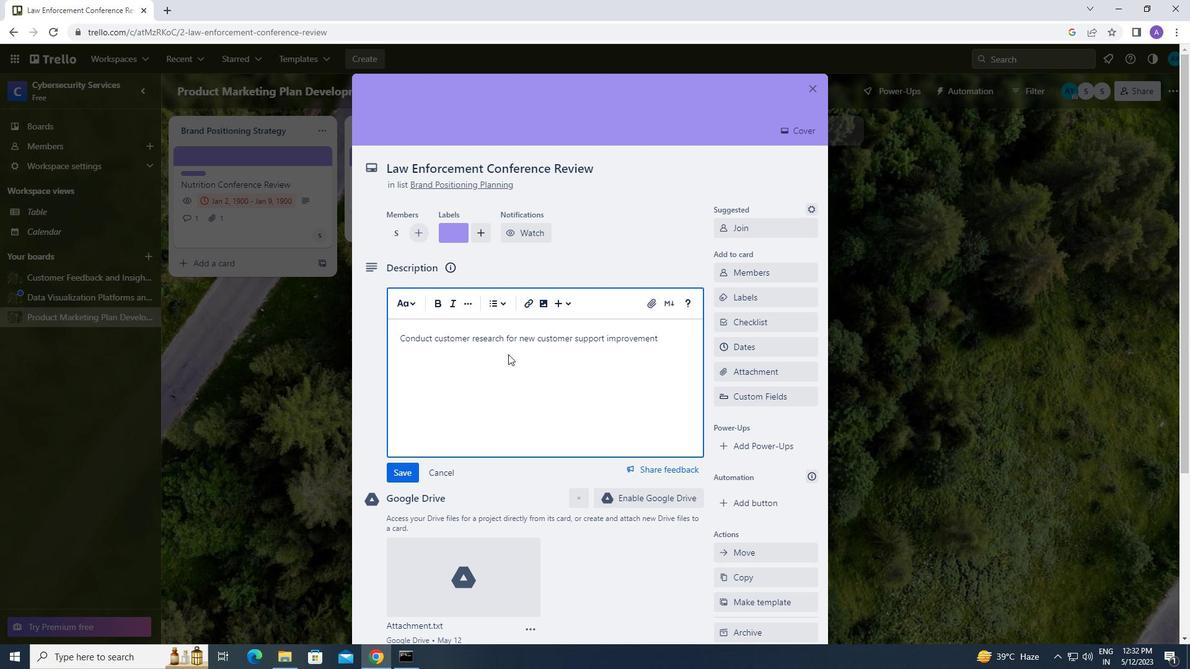 
Action: Mouse moved to (406, 474)
Screenshot: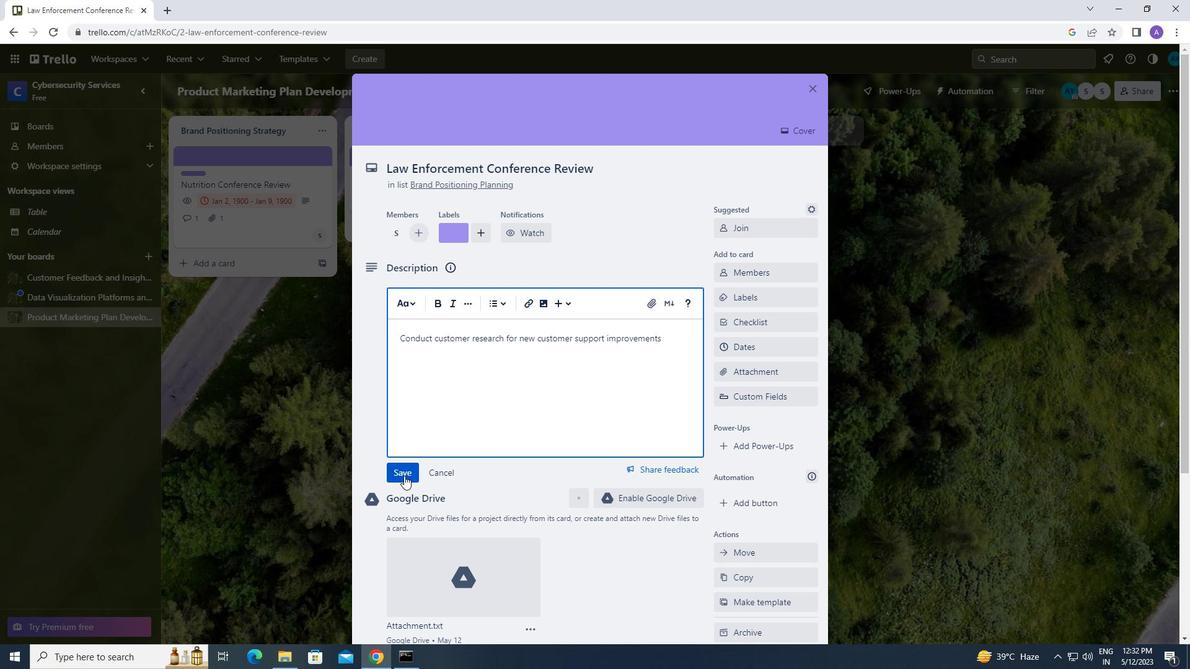 
Action: Mouse pressed left at (406, 474)
Screenshot: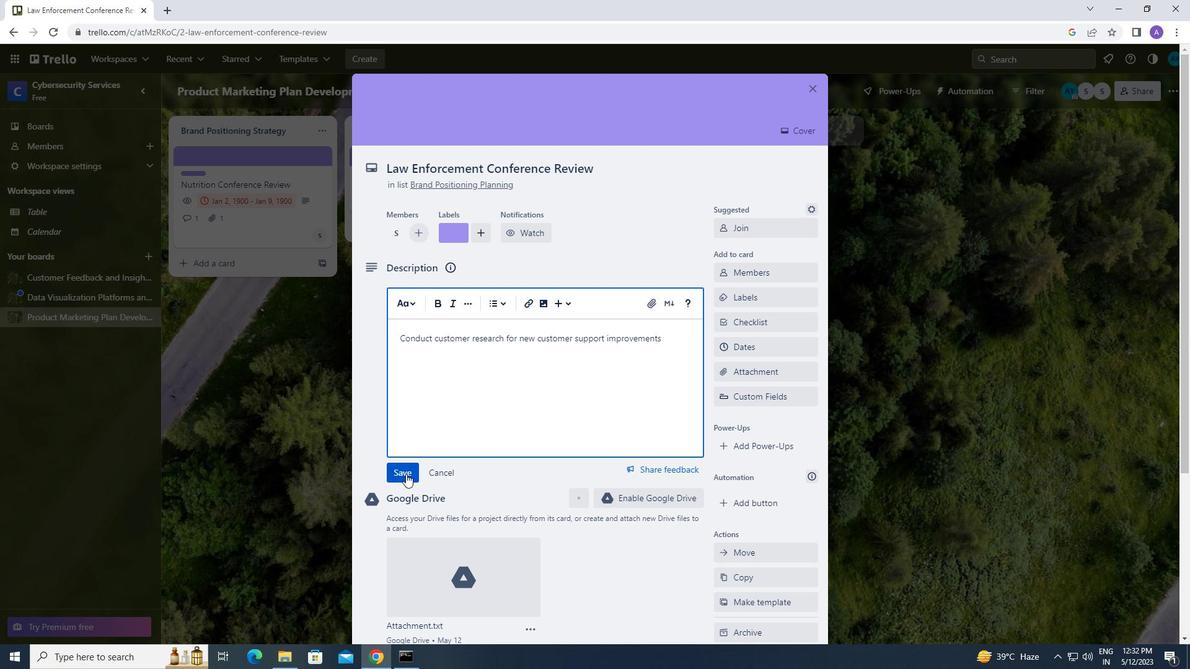 
Action: Mouse moved to (434, 475)
Screenshot: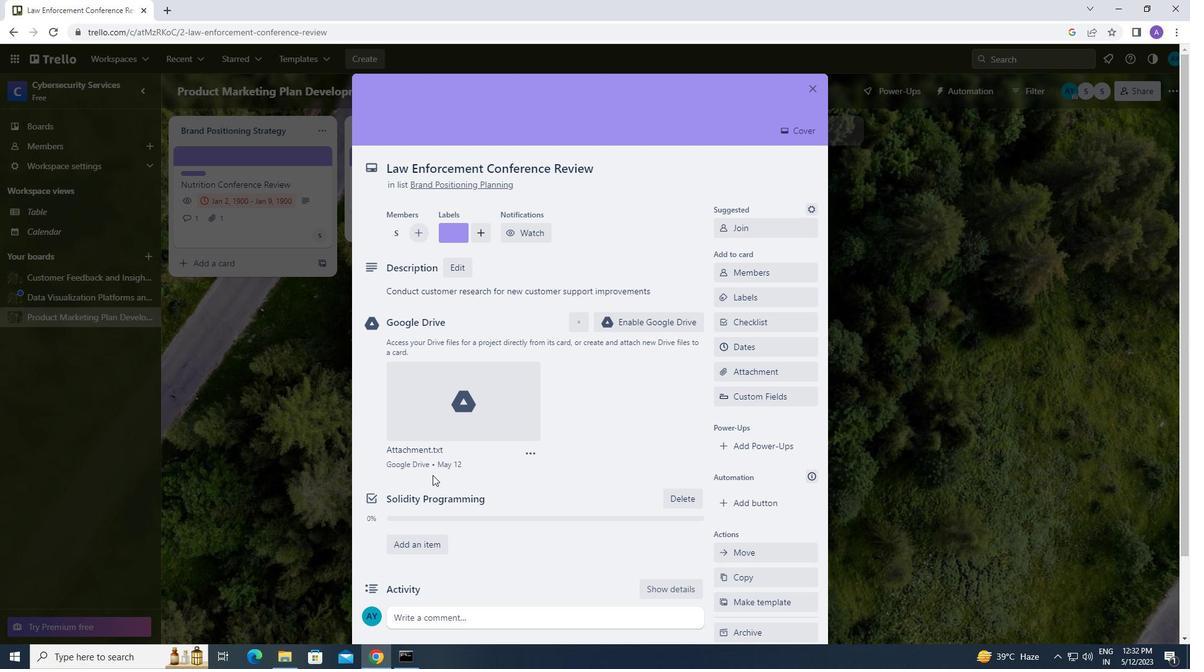 
Action: Mouse scrolled (434, 475) with delta (0, 0)
Screenshot: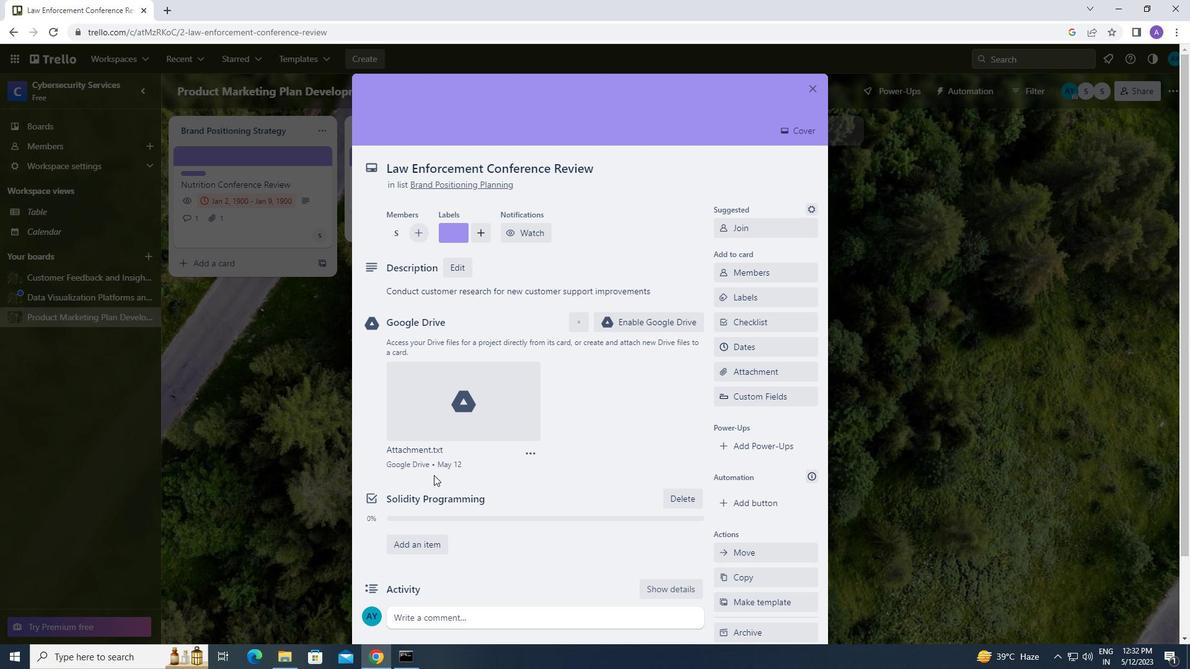 
Action: Mouse scrolled (434, 475) with delta (0, 0)
Screenshot: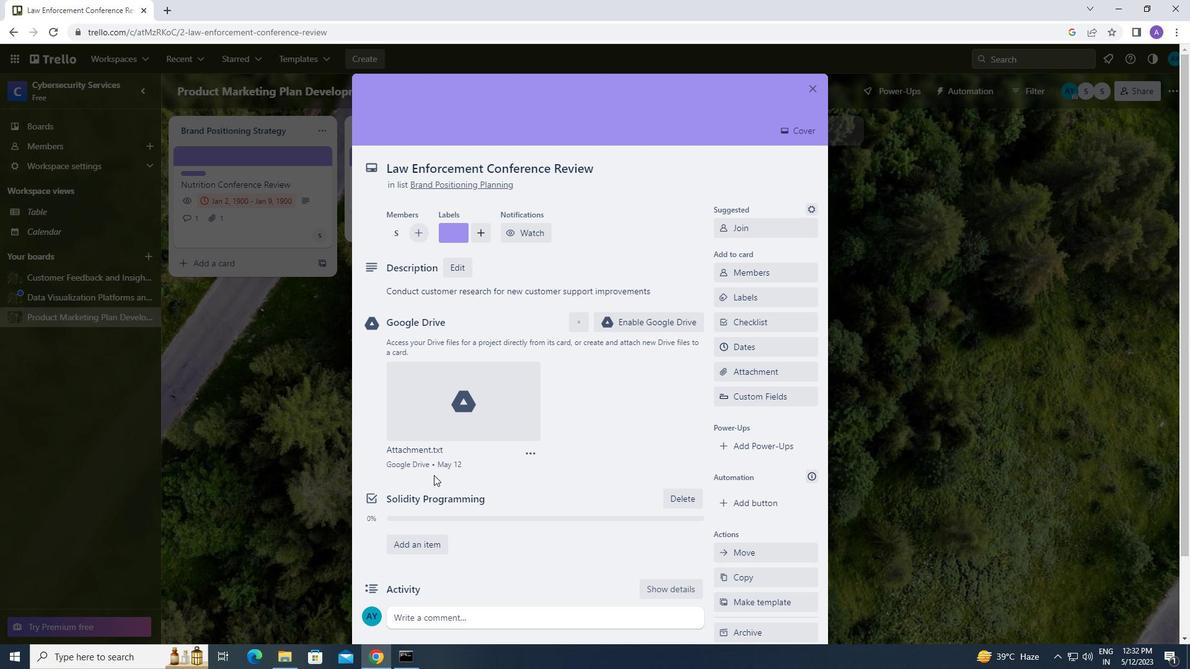 
Action: Mouse scrolled (434, 475) with delta (0, 0)
Screenshot: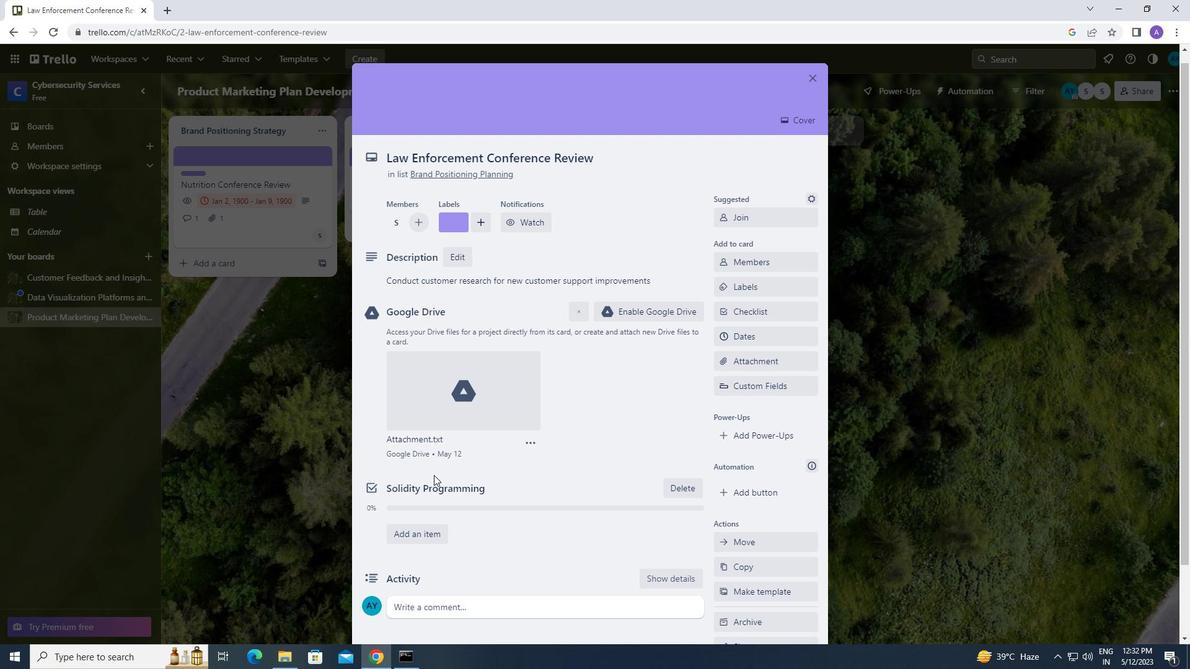 
Action: Mouse moved to (429, 525)
Screenshot: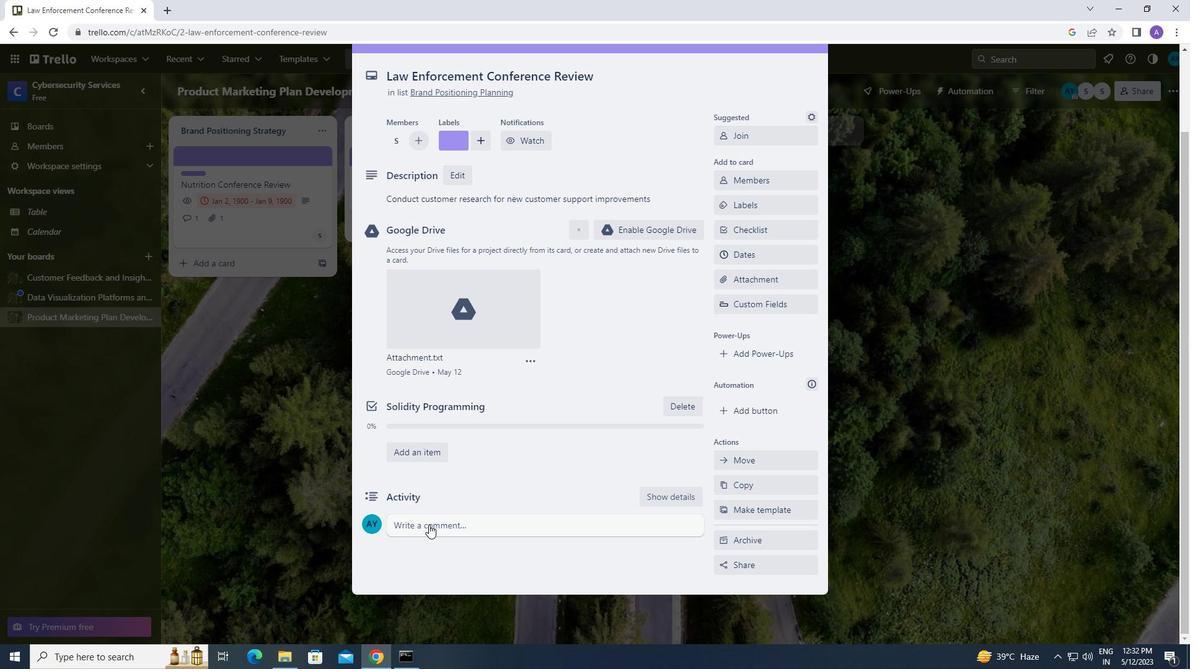 
Action: Mouse pressed left at (429, 525)
Screenshot: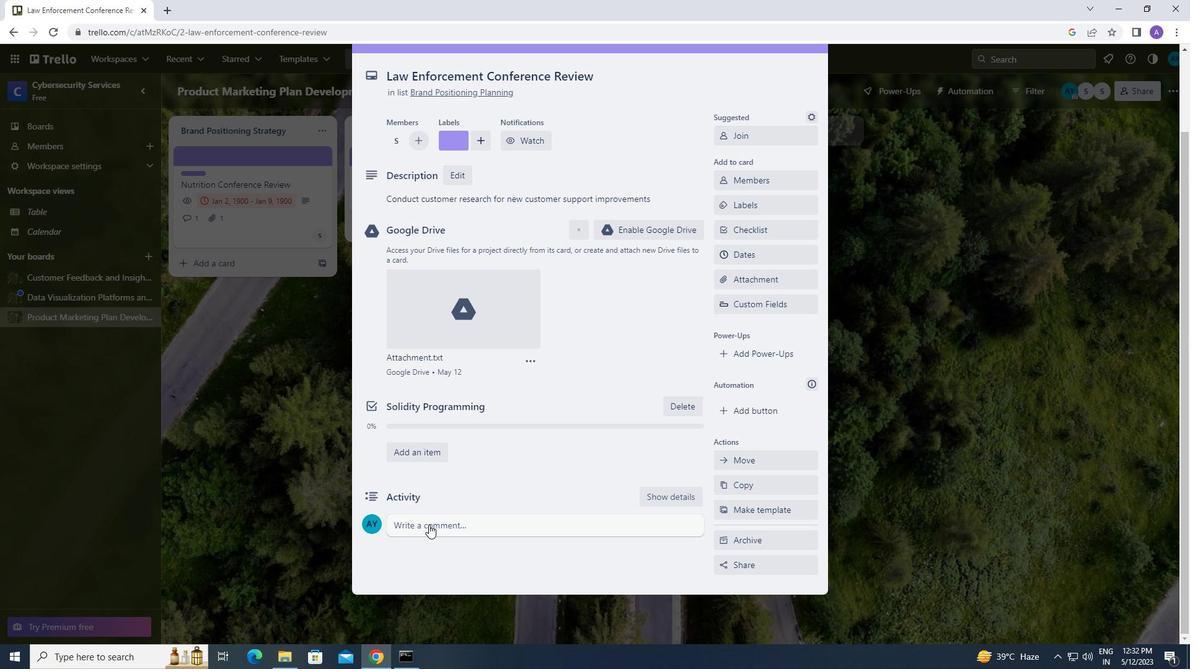 
Action: Mouse moved to (431, 566)
Screenshot: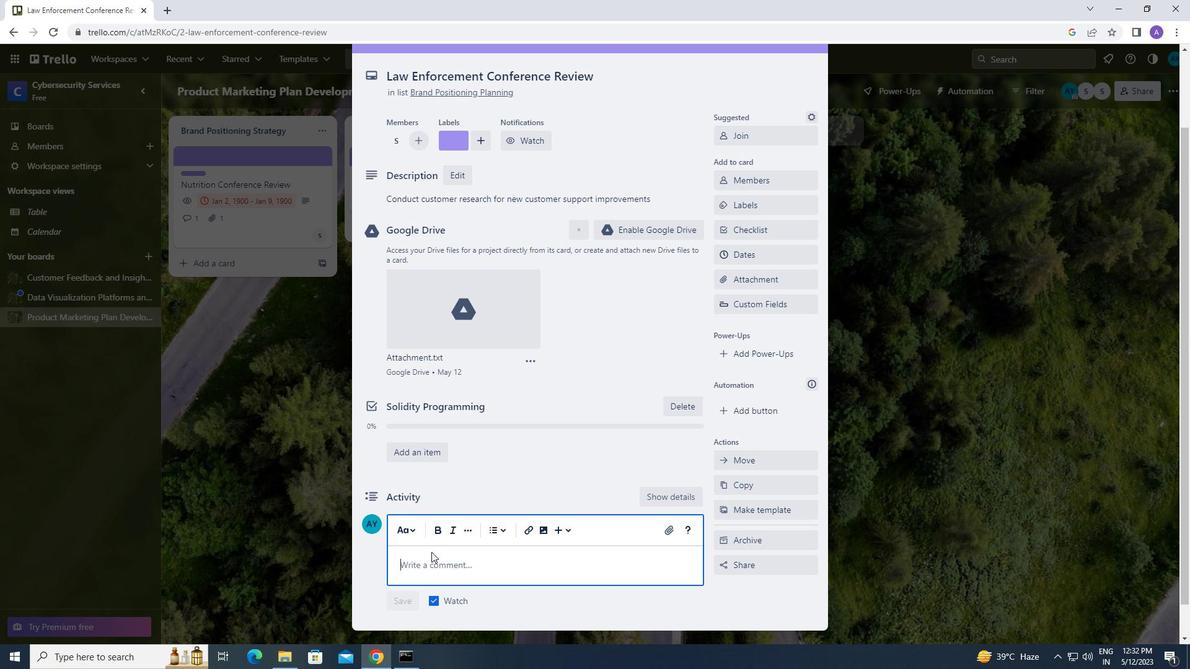 
Action: Mouse pressed left at (431, 566)
Screenshot: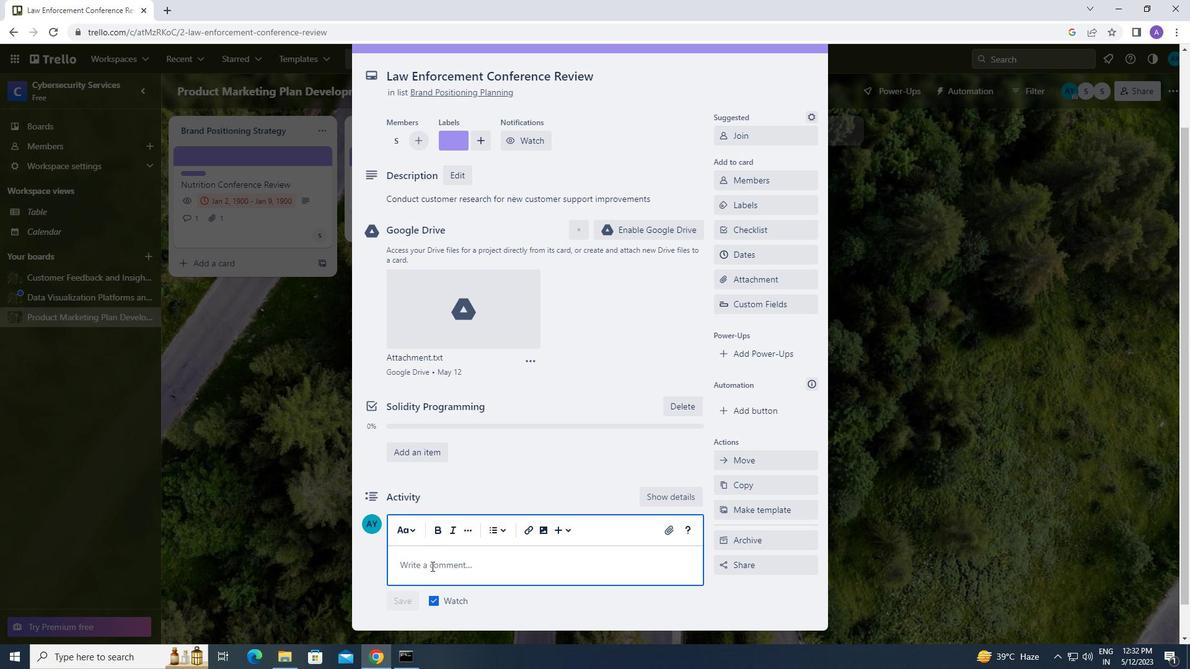 
Action: Mouse moved to (431, 567)
Screenshot: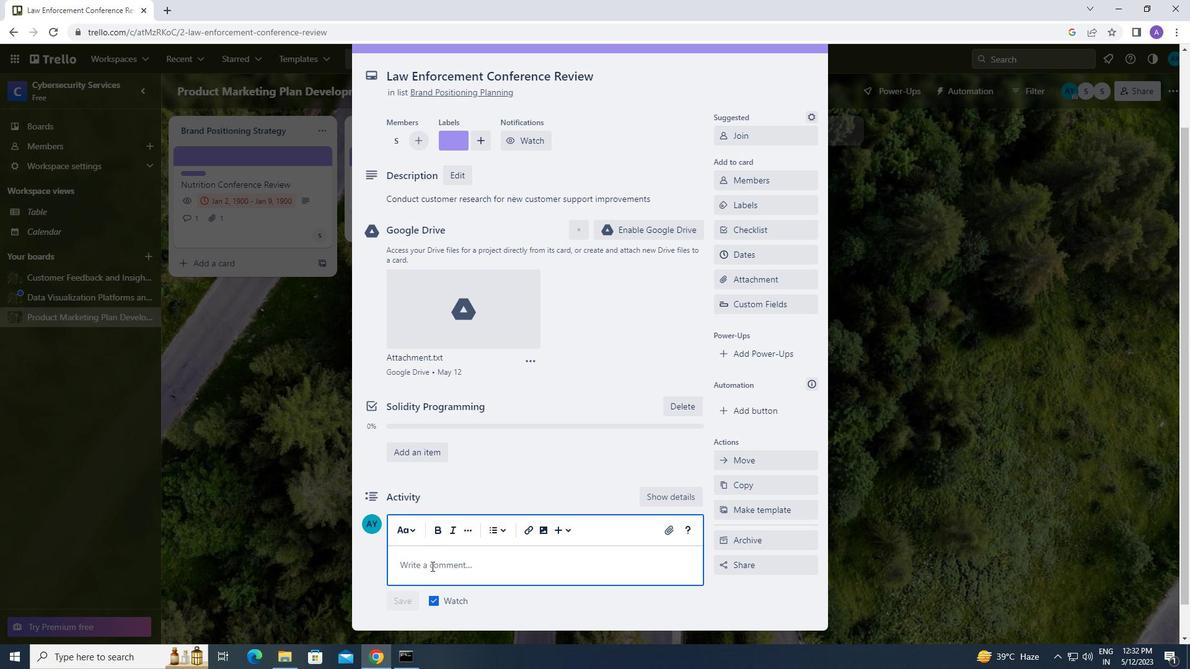 
Action: Key pressed <Key.caps_lock>t<Key.caps_lock>his<Key.space>task<Key.space>presents<Key.space>an<Key.space>opportunity<Key.space>to<Key.space>build<Key.space>strong<Key.space>relationships<Key.space>with<Key.space>our<Key.space>stakeholders<Key.space>and<Key.space>earn<Key.space>their<Key.space>trust
Screenshot: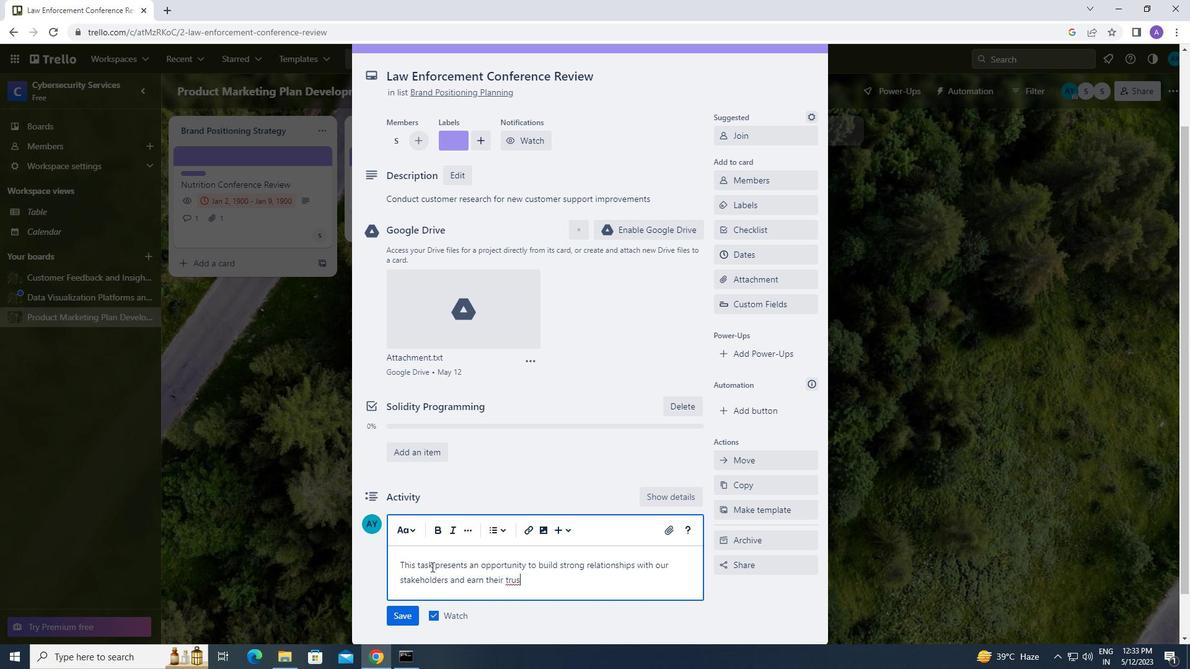 
Action: Mouse moved to (400, 609)
Screenshot: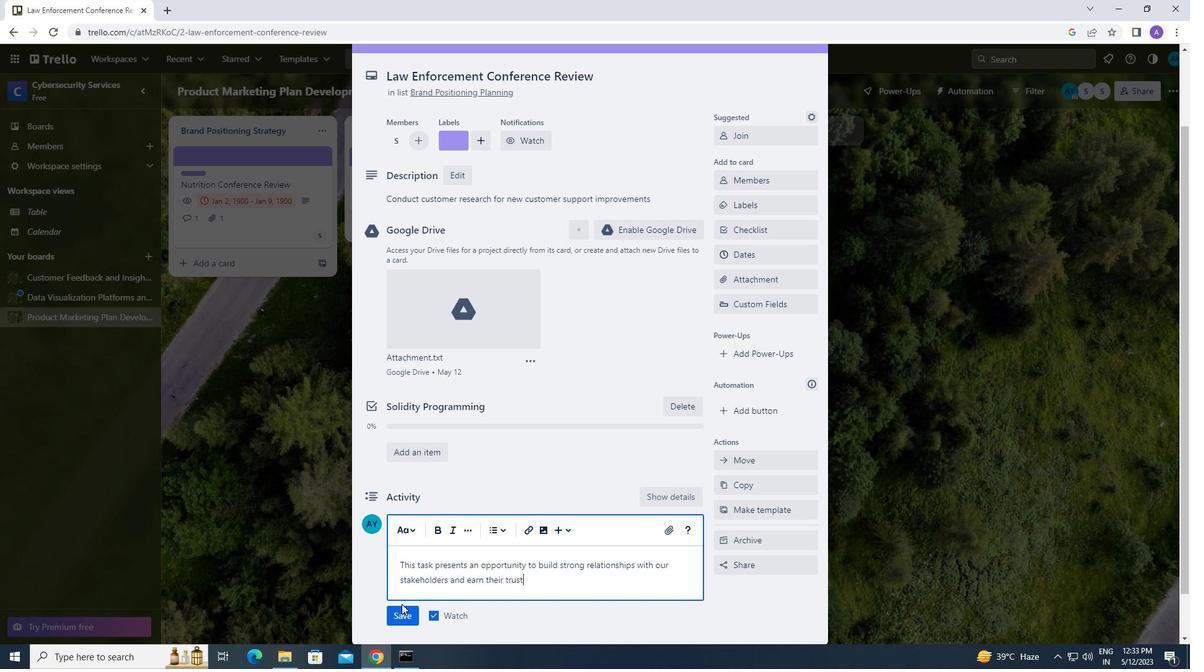 
Action: Mouse pressed left at (400, 609)
Screenshot: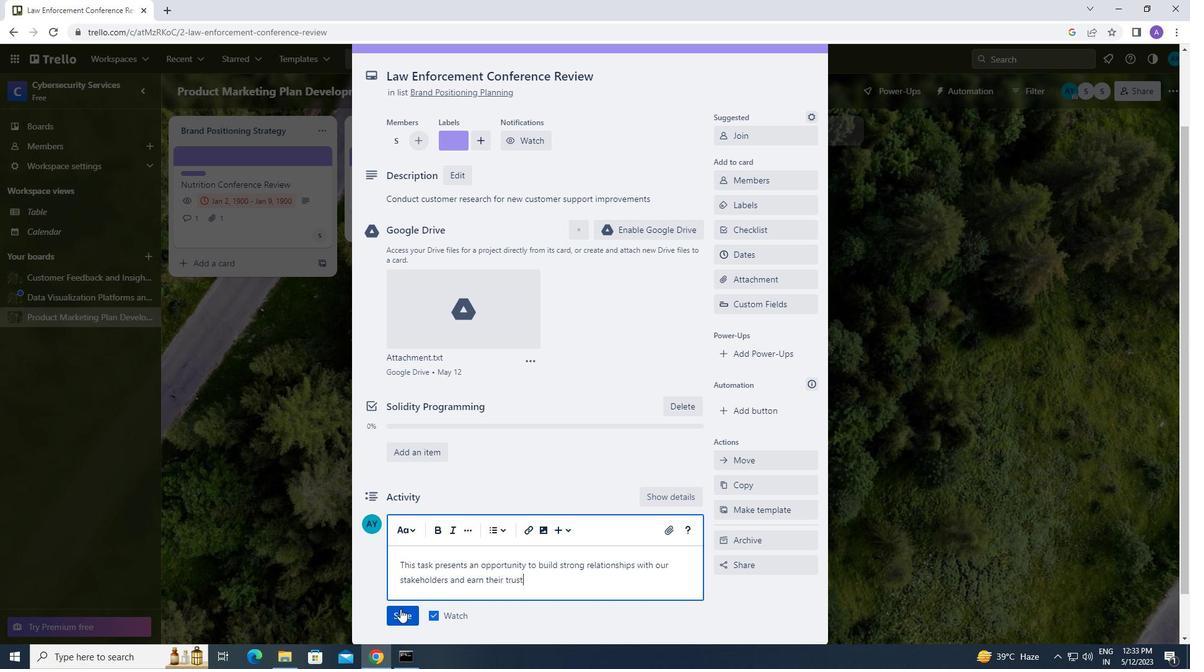 
Action: Mouse moved to (736, 259)
Screenshot: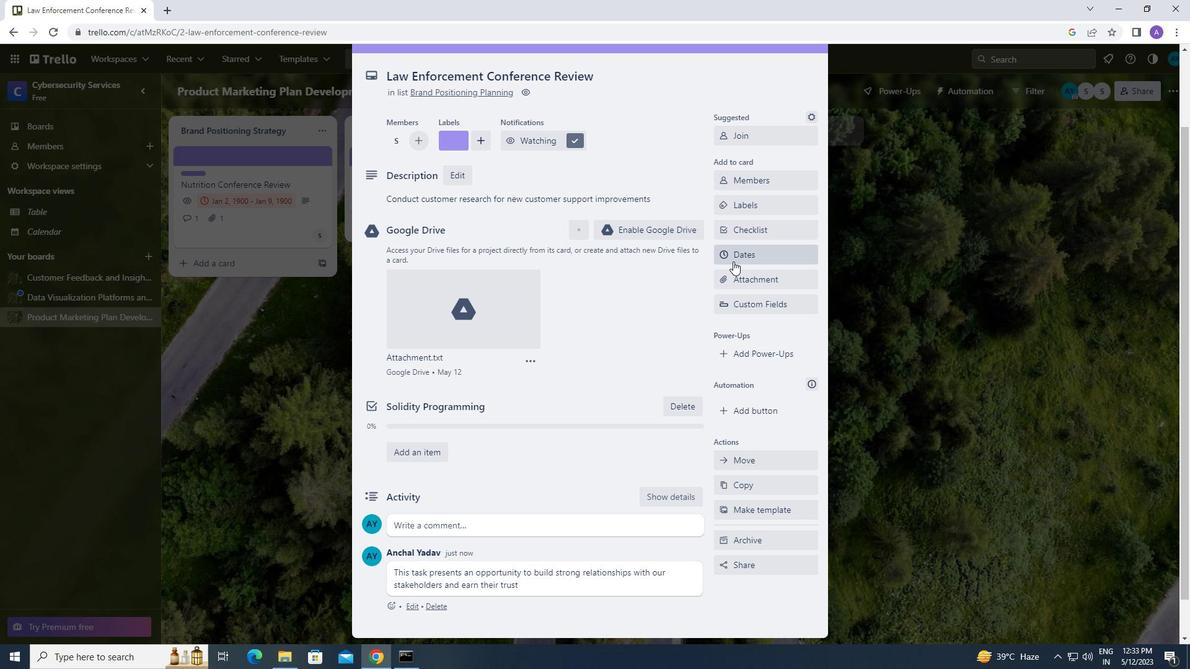 
Action: Mouse pressed left at (736, 259)
Screenshot: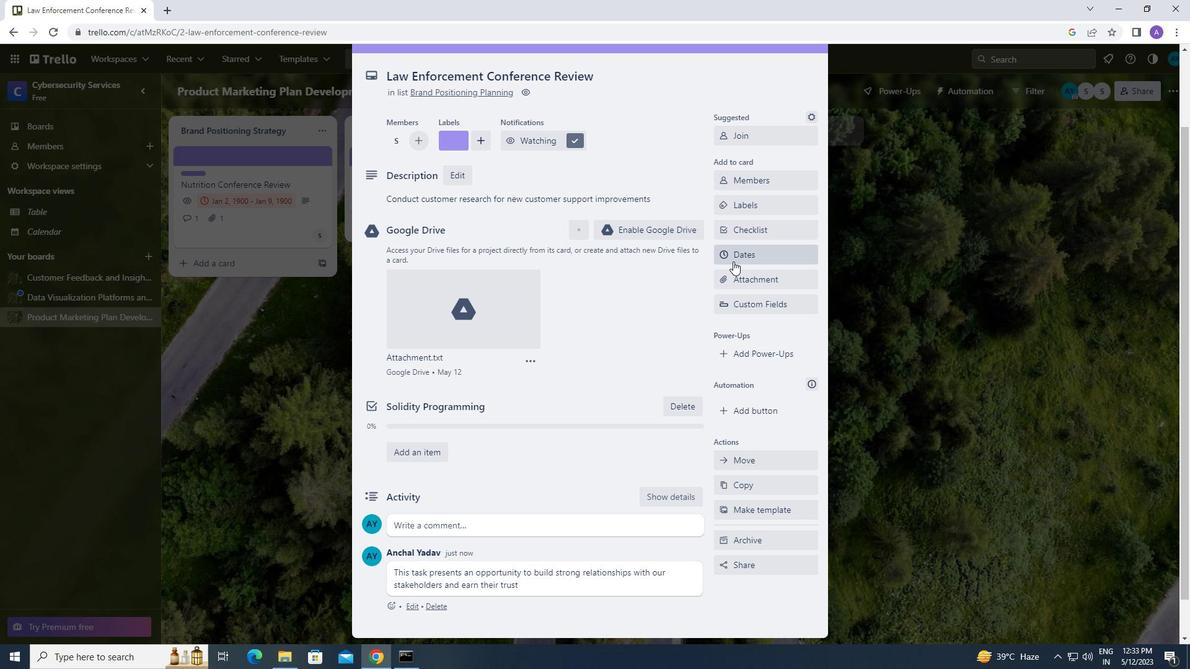 
Action: Mouse moved to (728, 315)
Screenshot: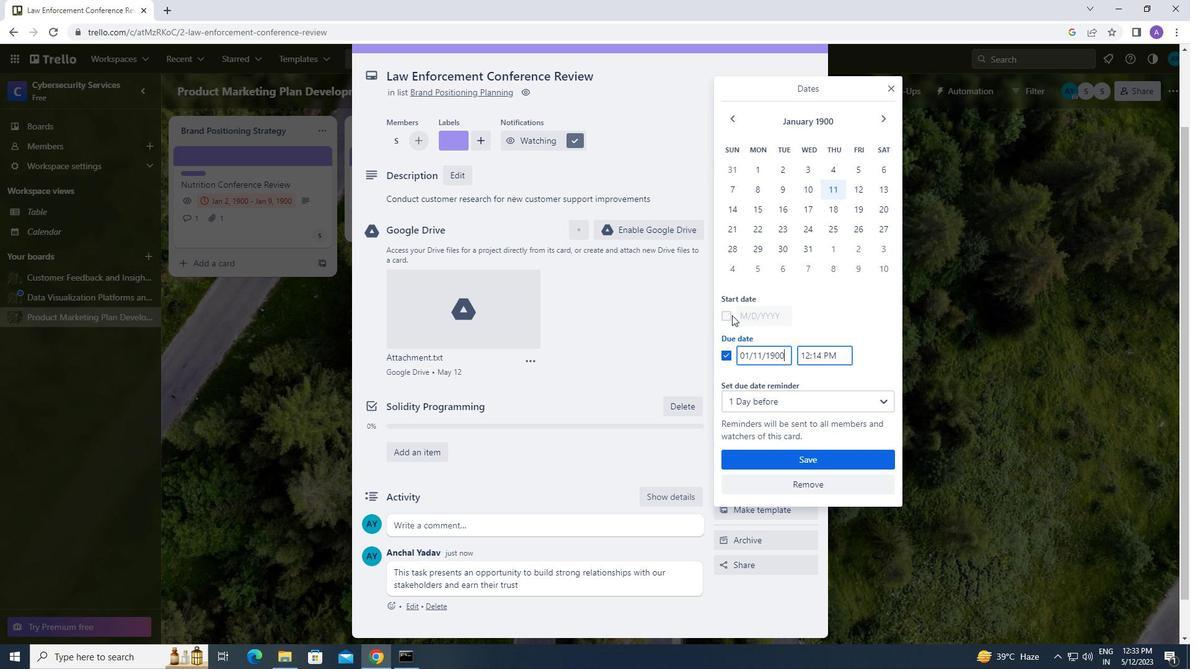 
Action: Mouse pressed left at (728, 315)
Screenshot: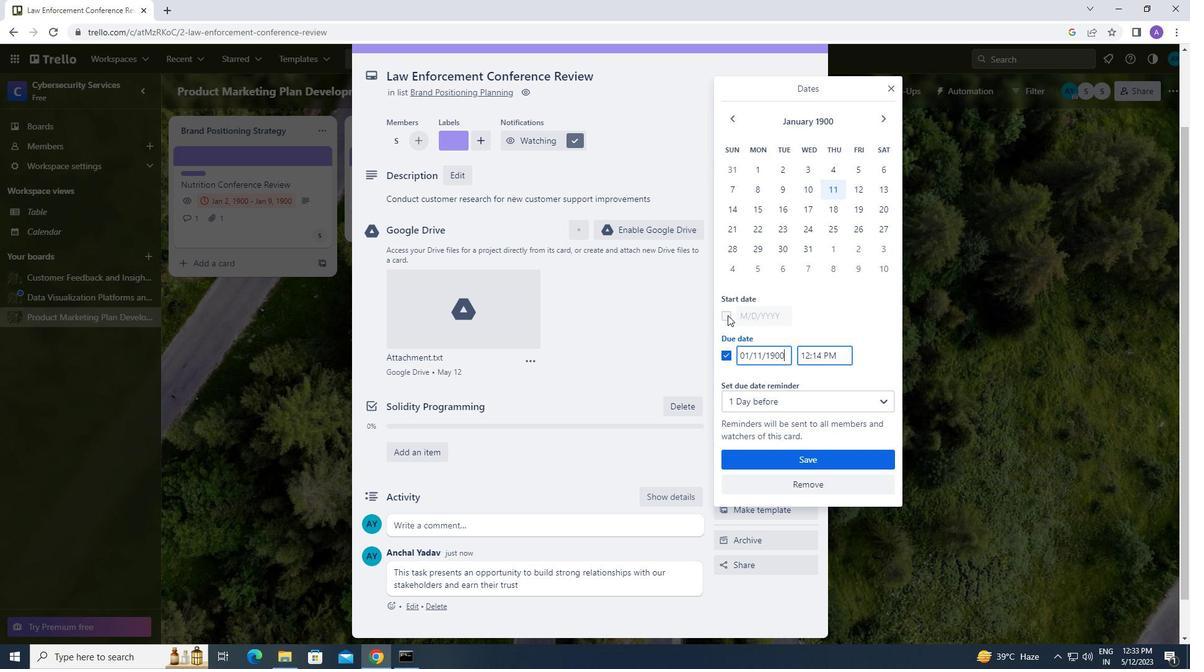 
Action: Mouse moved to (859, 162)
Screenshot: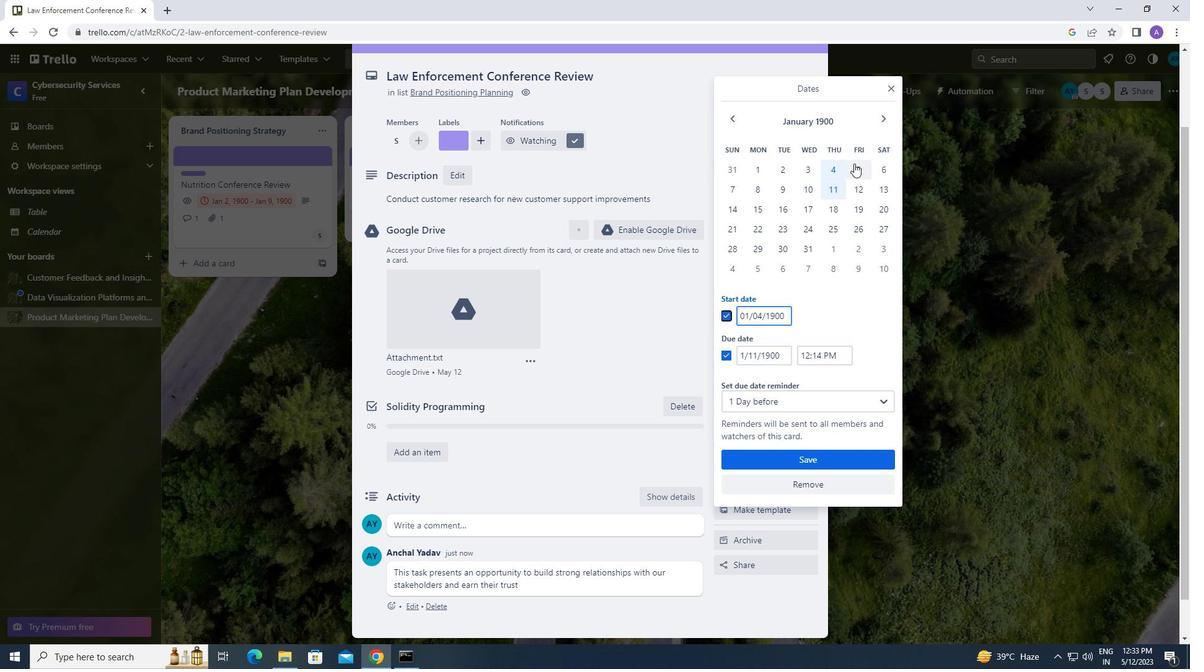 
Action: Mouse pressed left at (859, 162)
Screenshot: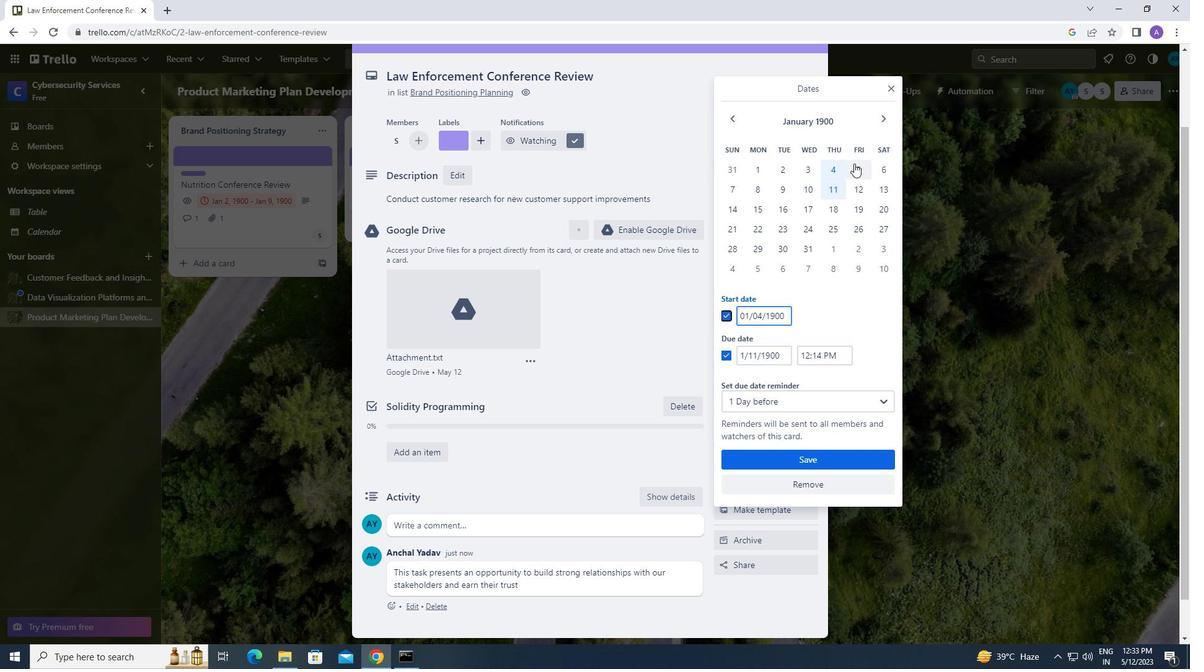 
Action: Mouse moved to (756, 356)
Screenshot: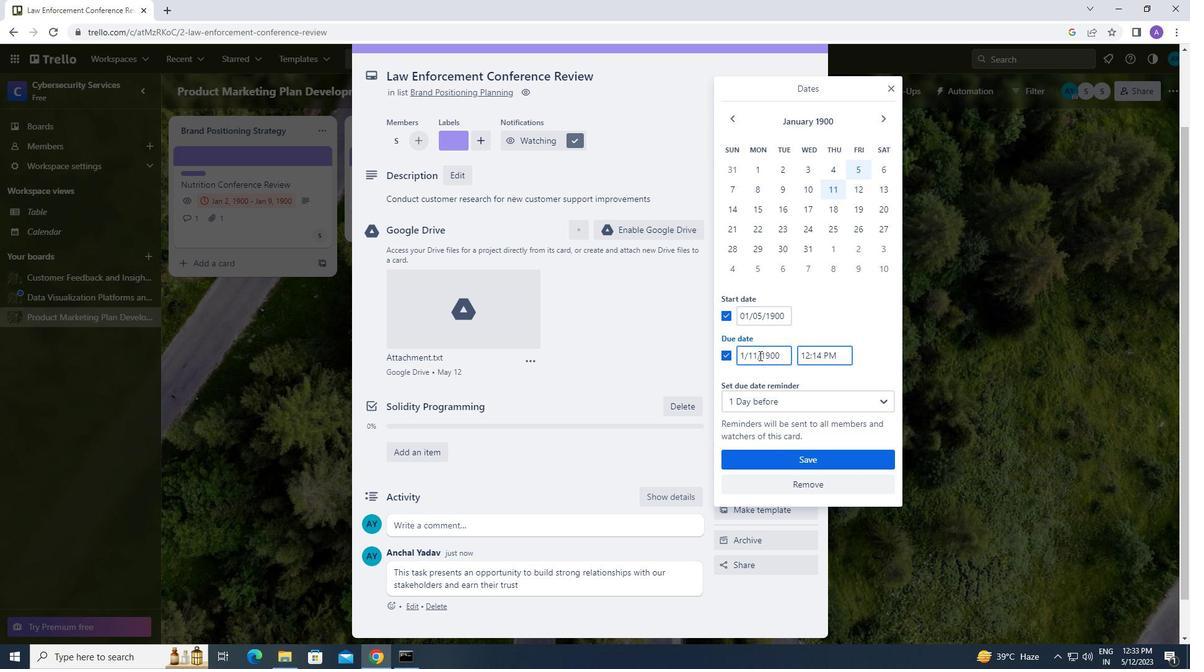 
Action: Mouse pressed left at (756, 356)
Screenshot: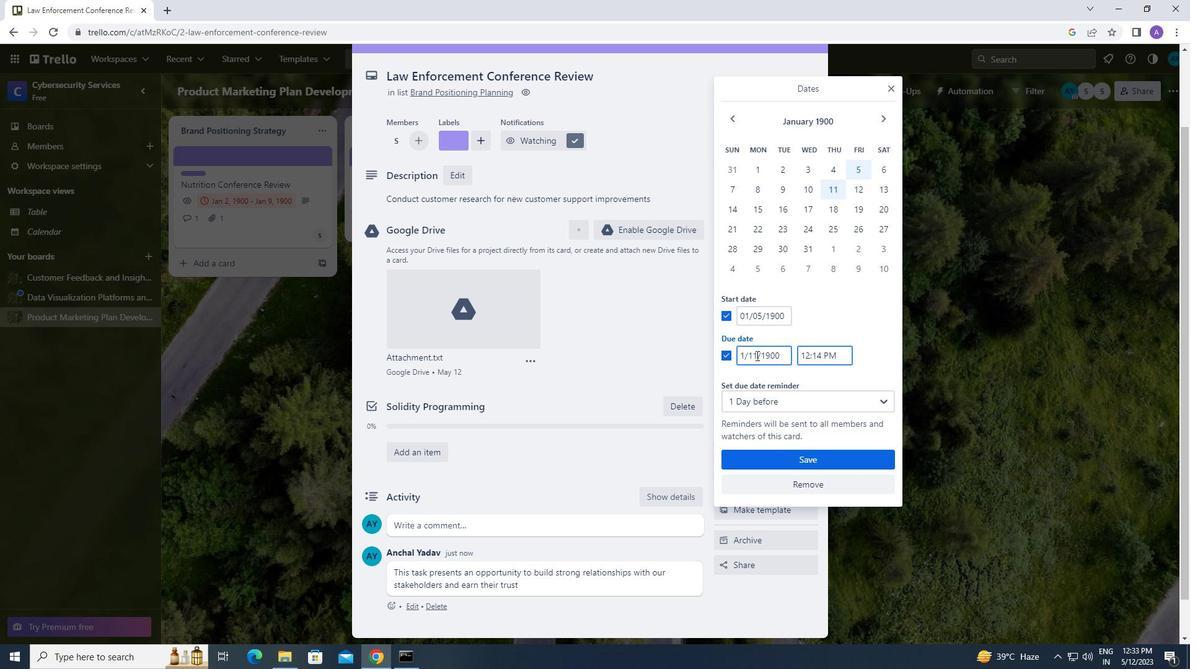 
Action: Mouse moved to (750, 359)
Screenshot: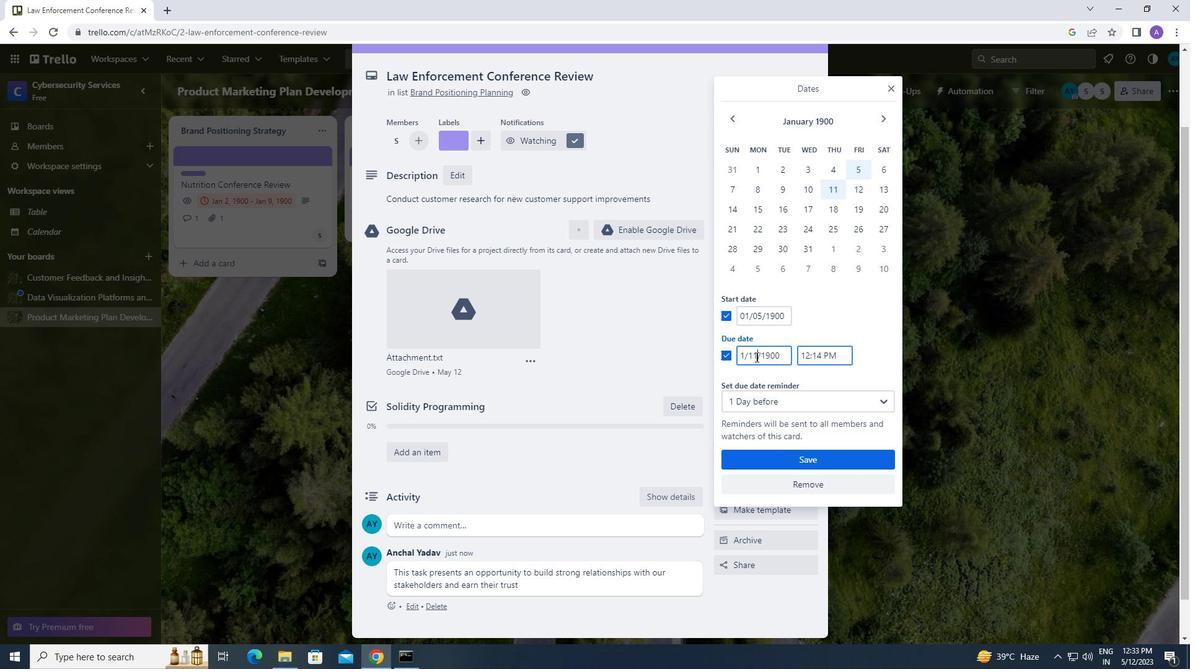
Action: Key pressed 12
Screenshot: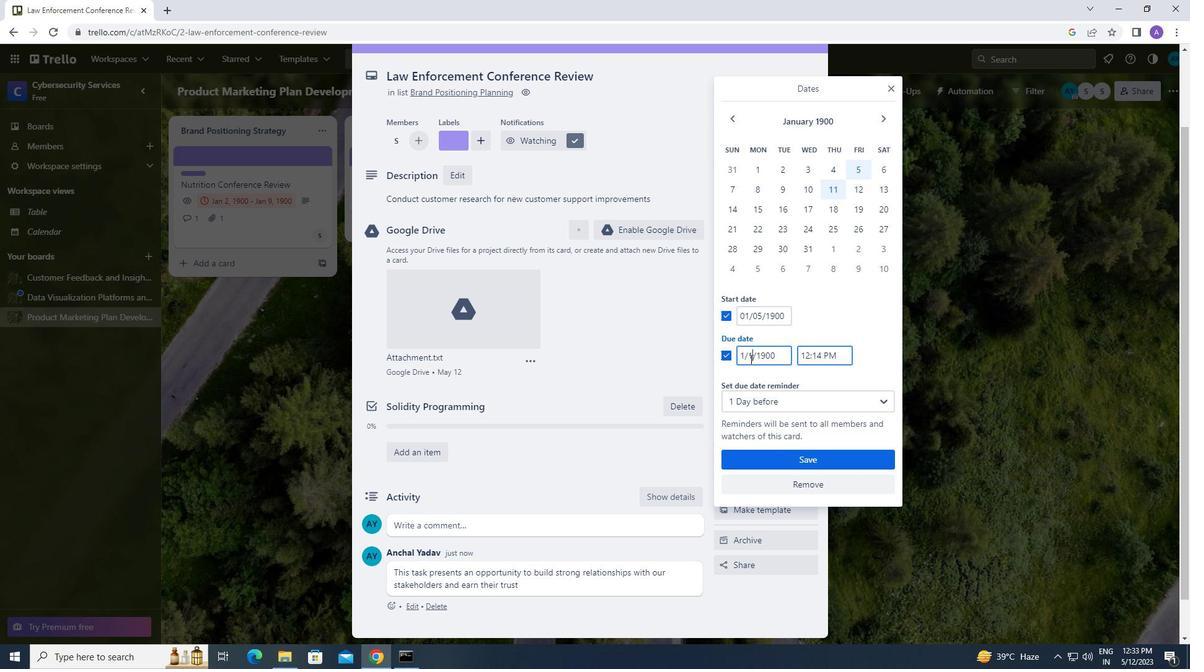 
Action: Mouse moved to (764, 452)
Screenshot: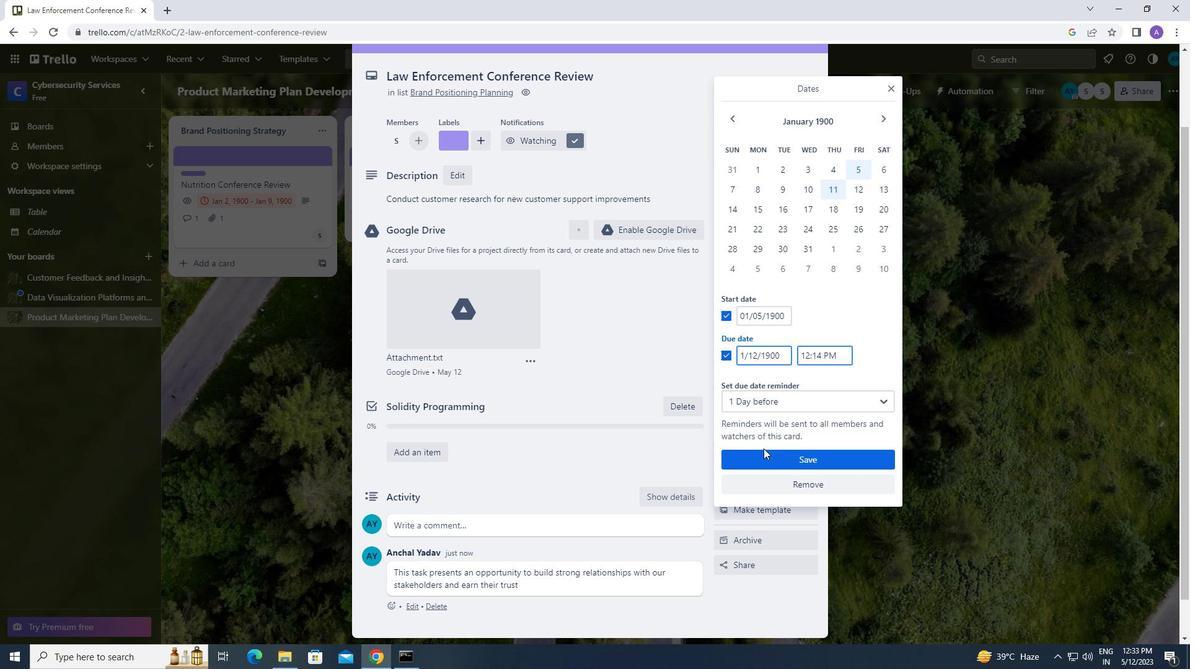 
Action: Mouse pressed left at (764, 452)
Screenshot: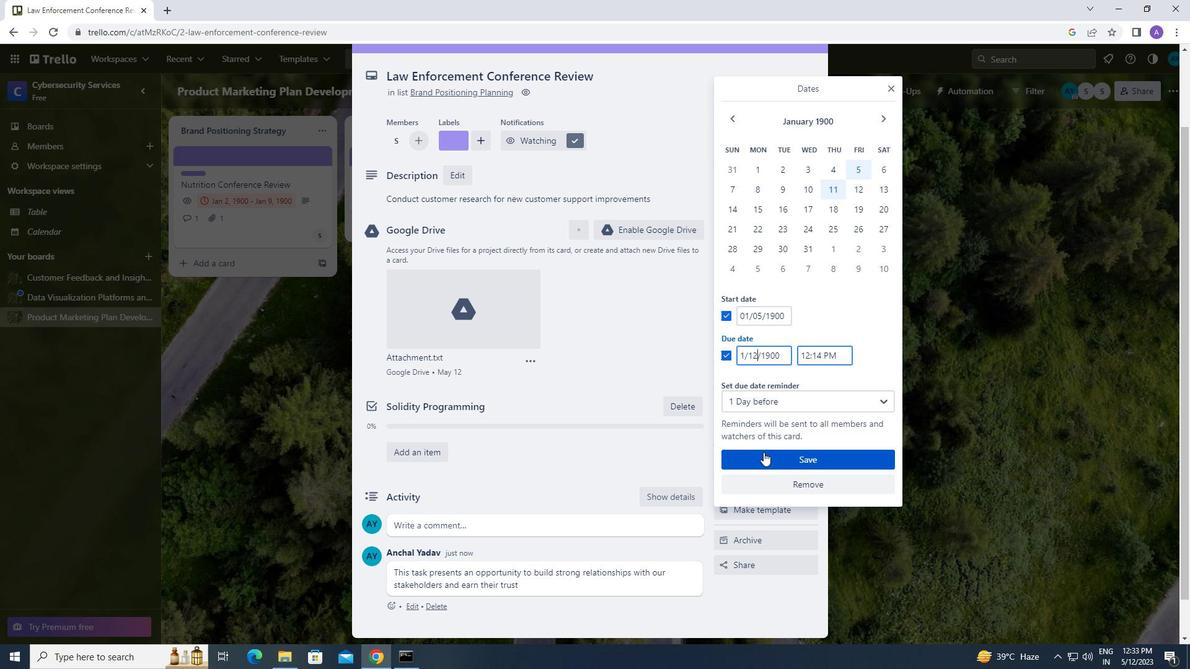 
